 Task: Open Card Card0000000044 in Board Board0000000011 in Workspace WS0000000004 in Trello. Add Member Carxxstreet791@gmail.com to Card Card0000000044 in Board Board0000000011 in Workspace WS0000000004 in Trello. Add Red Label titled Label0000000044 to Card Card0000000044 in Board Board0000000011 in Workspace WS0000000004 in Trello. Add Checklist CL0000000044 to Card Card0000000044 in Board Board0000000011 in Workspace WS0000000004 in Trello. Add Dates with Start Date as Nov 01 2023 and Due Date as Nov 30 2023 to Card Card0000000044 in Board Board0000000011 in Workspace WS0000000004 in Trello
Action: Mouse moved to (132, 403)
Screenshot: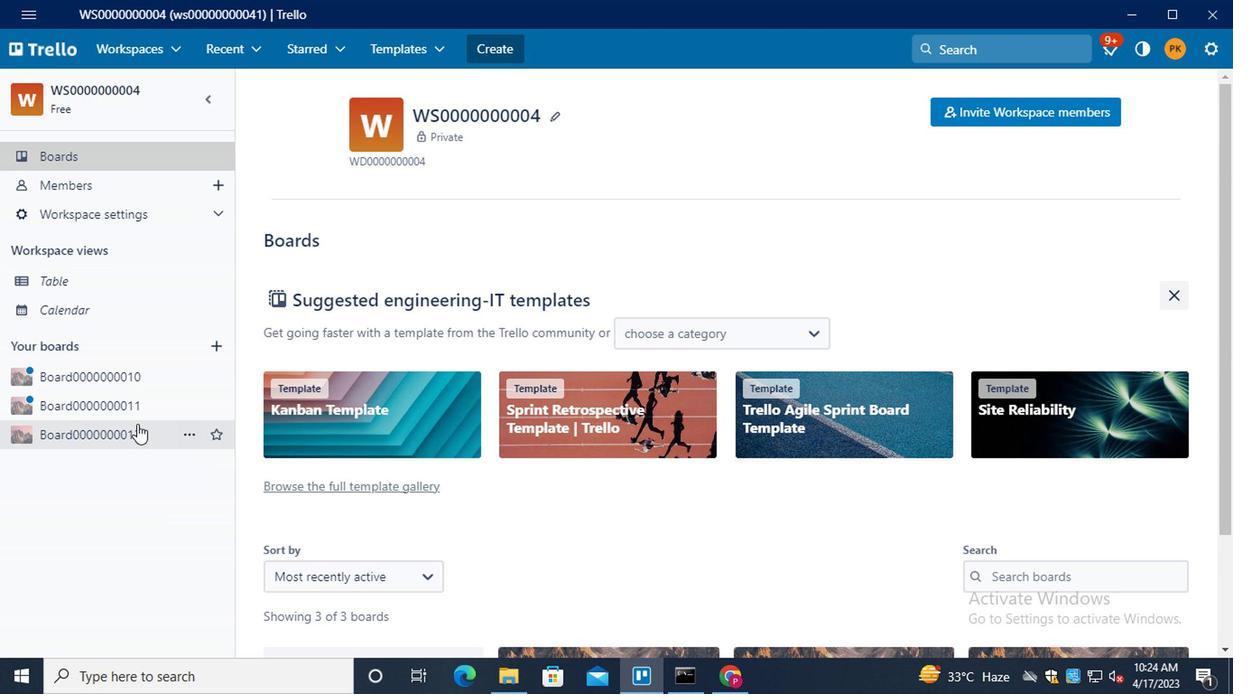 
Action: Mouse pressed left at (132, 403)
Screenshot: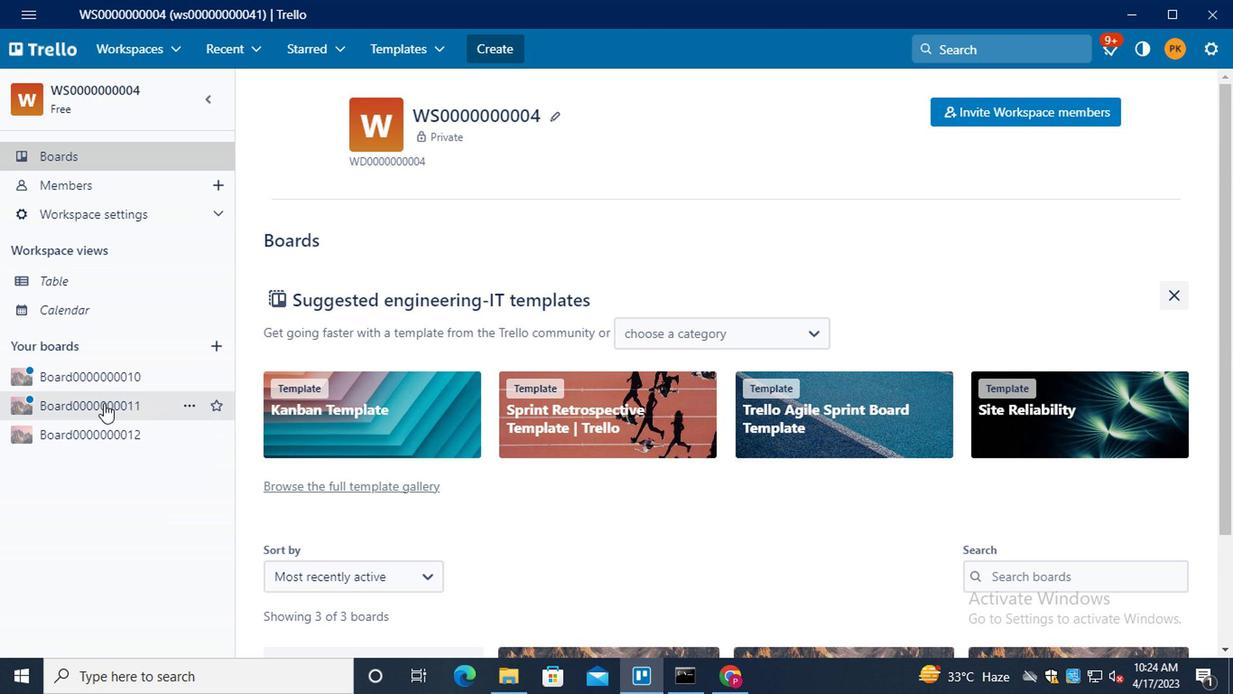 
Action: Mouse moved to (320, 407)
Screenshot: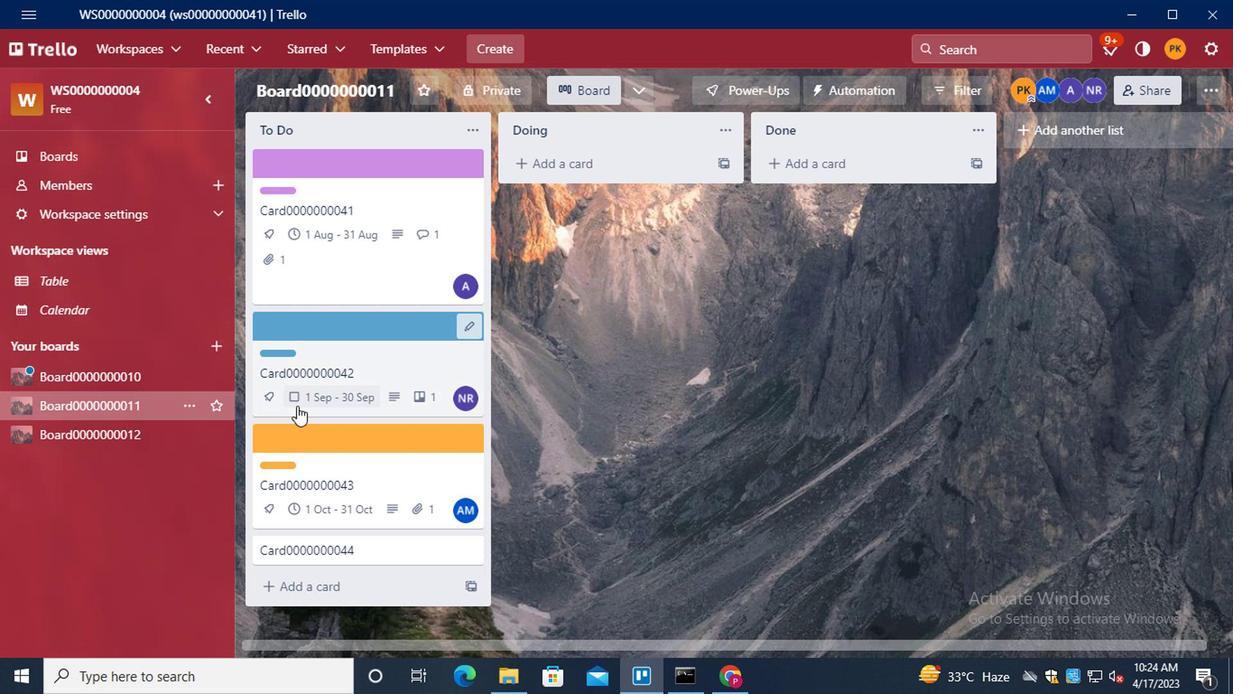 
Action: Mouse scrolled (320, 406) with delta (0, 0)
Screenshot: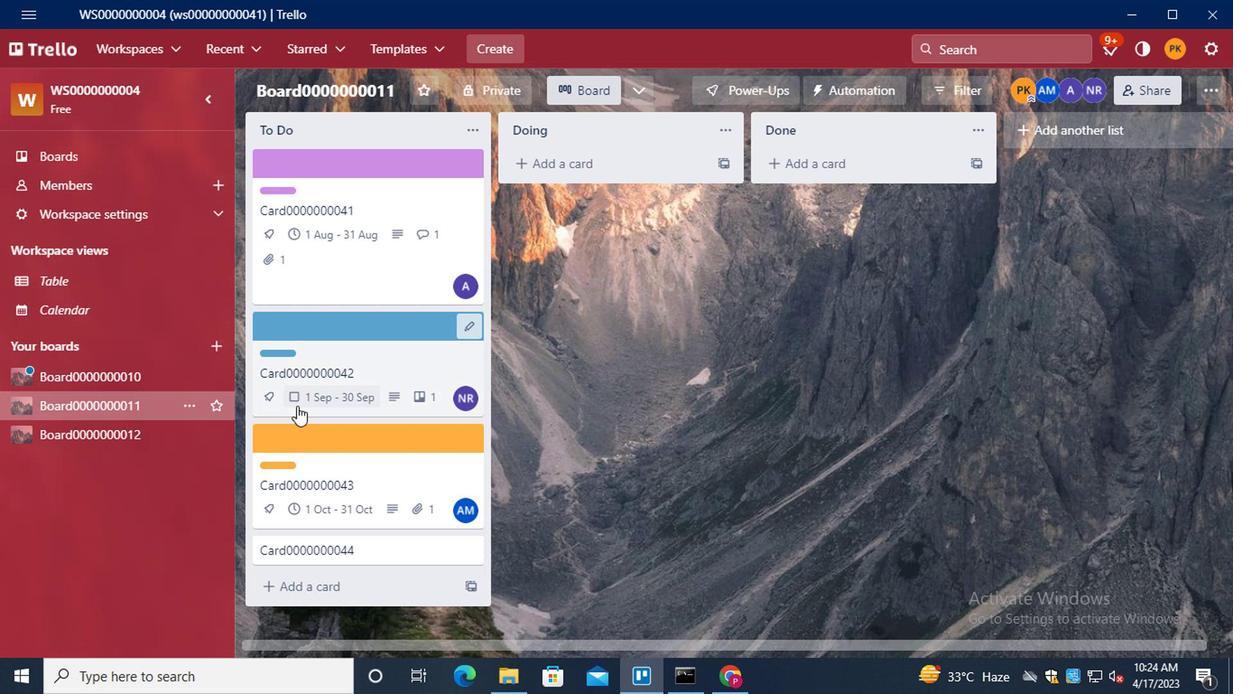 
Action: Mouse scrolled (320, 406) with delta (0, 0)
Screenshot: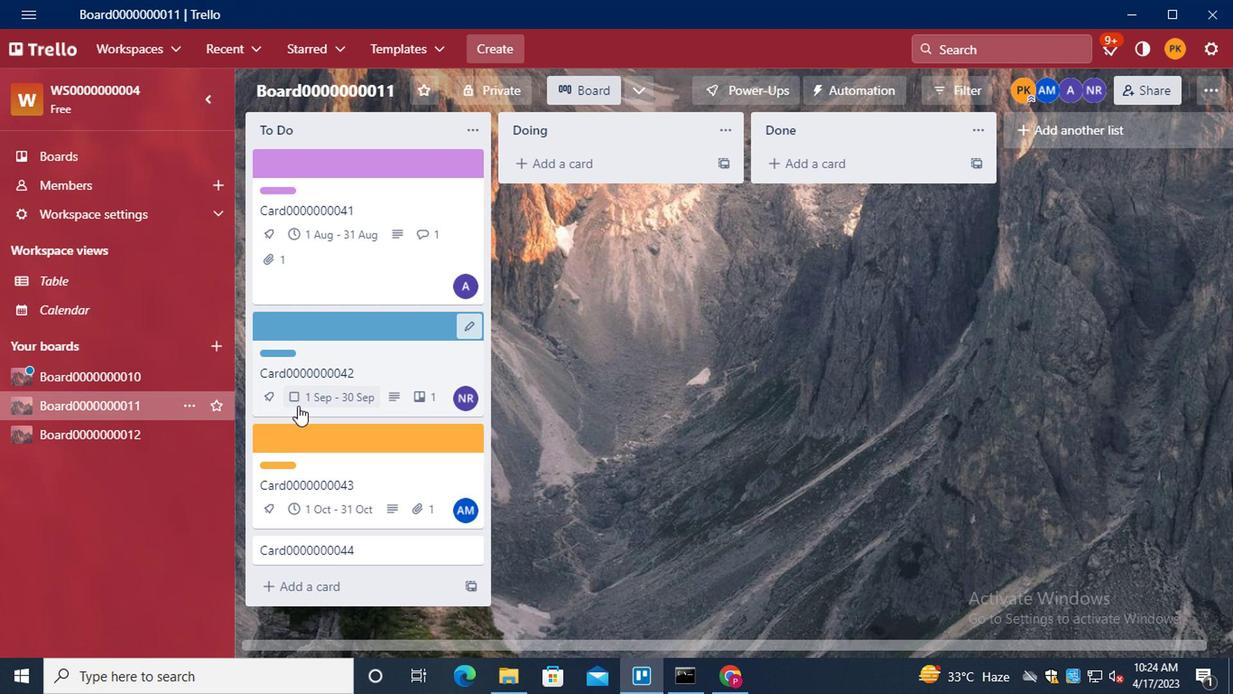 
Action: Mouse moved to (320, 407)
Screenshot: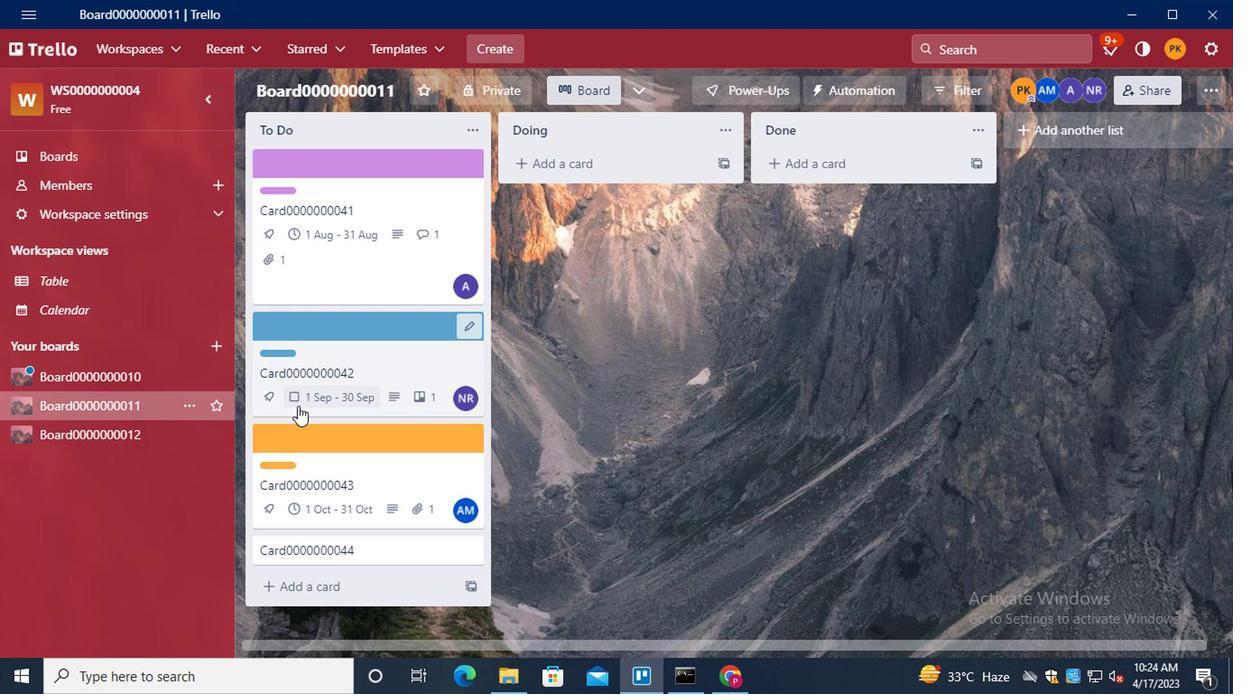 
Action: Mouse scrolled (320, 406) with delta (0, 0)
Screenshot: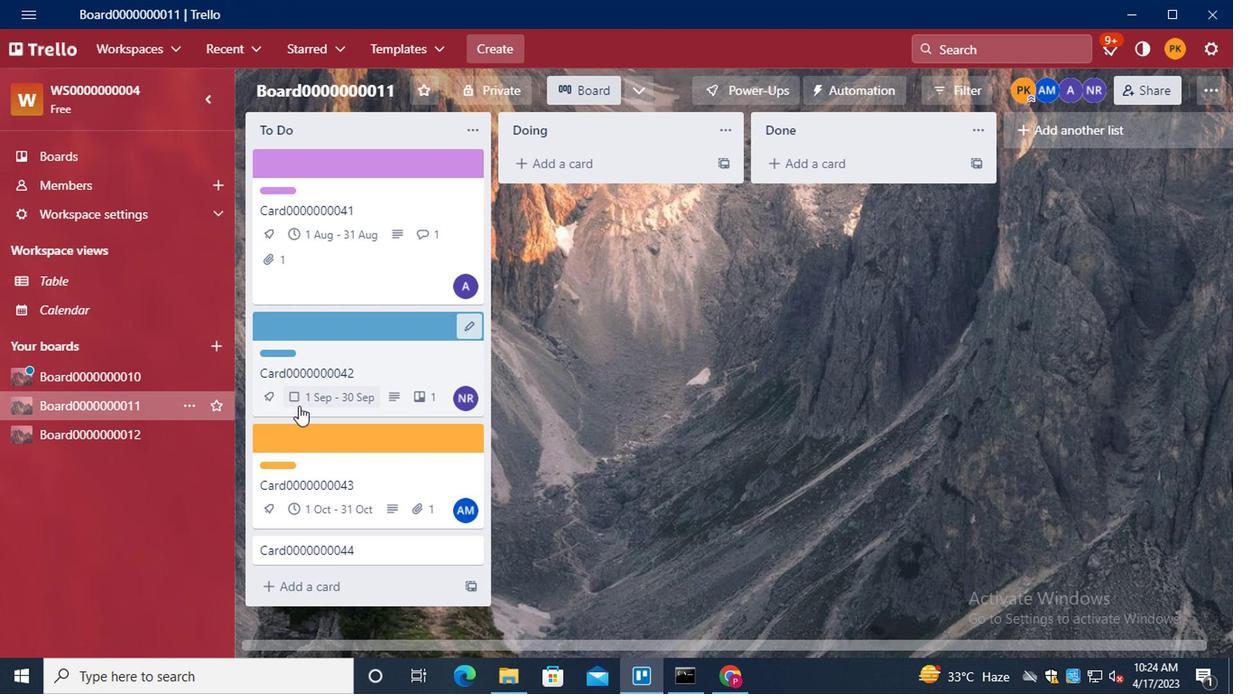 
Action: Mouse moved to (372, 557)
Screenshot: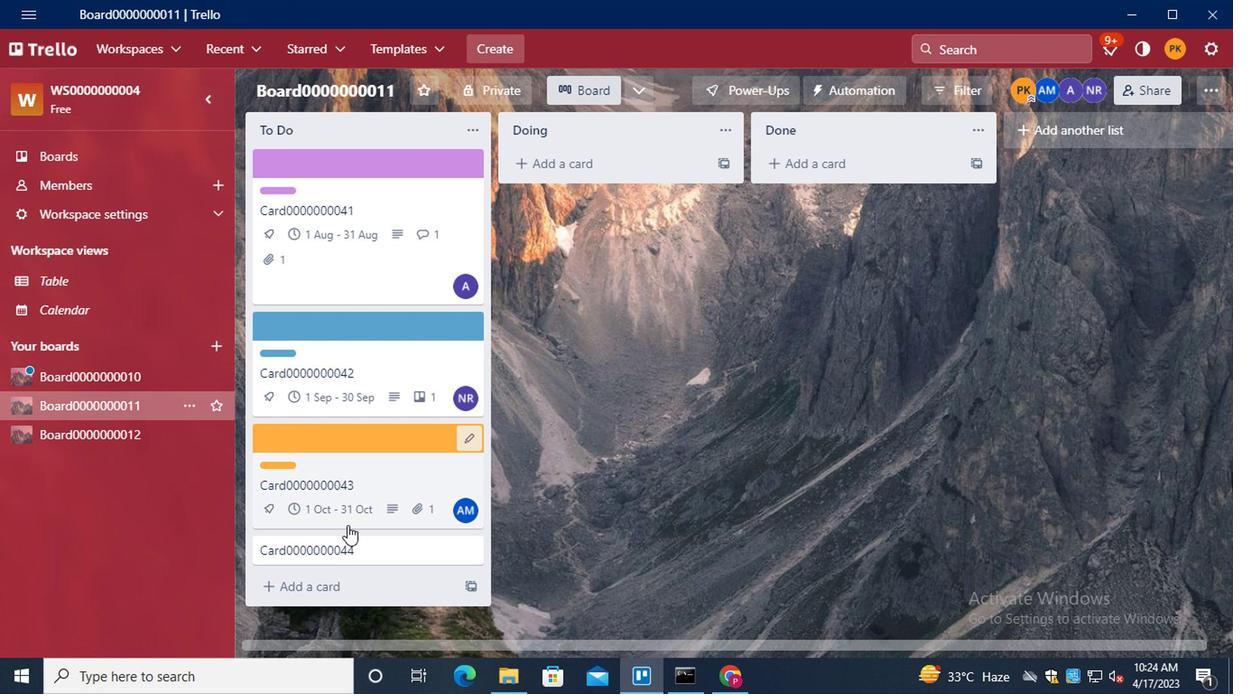 
Action: Mouse pressed left at (372, 557)
Screenshot: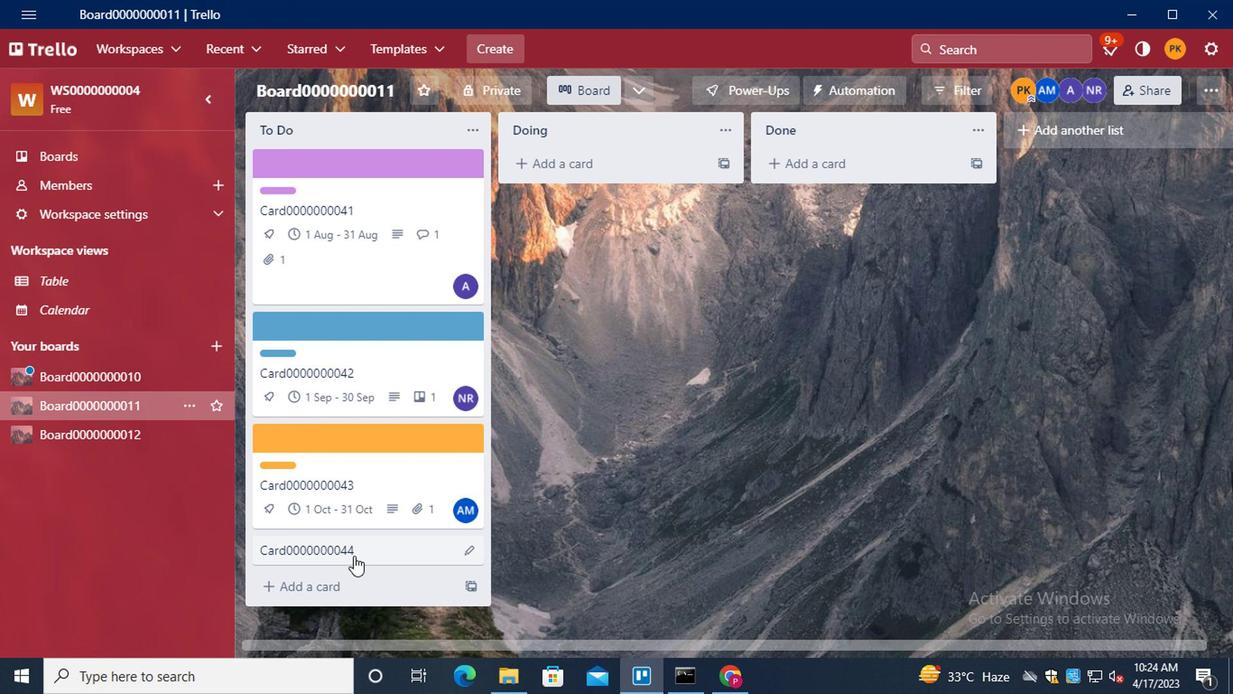 
Action: Mouse moved to (863, 243)
Screenshot: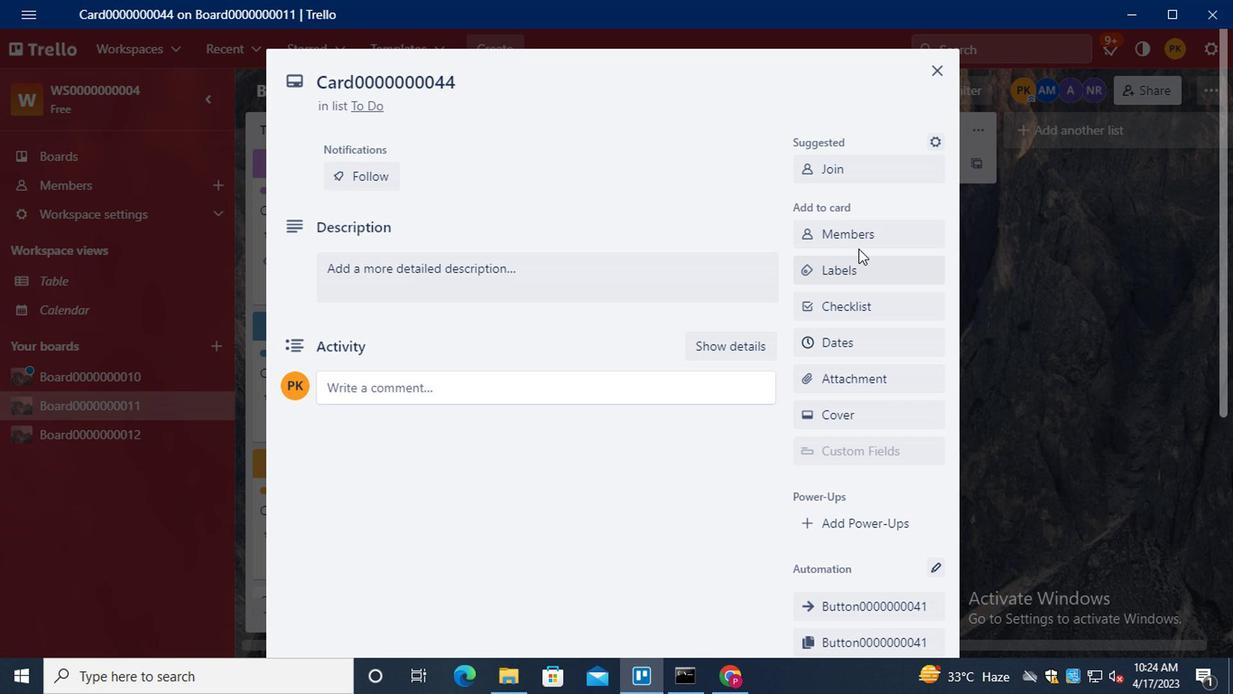 
Action: Mouse pressed left at (863, 243)
Screenshot: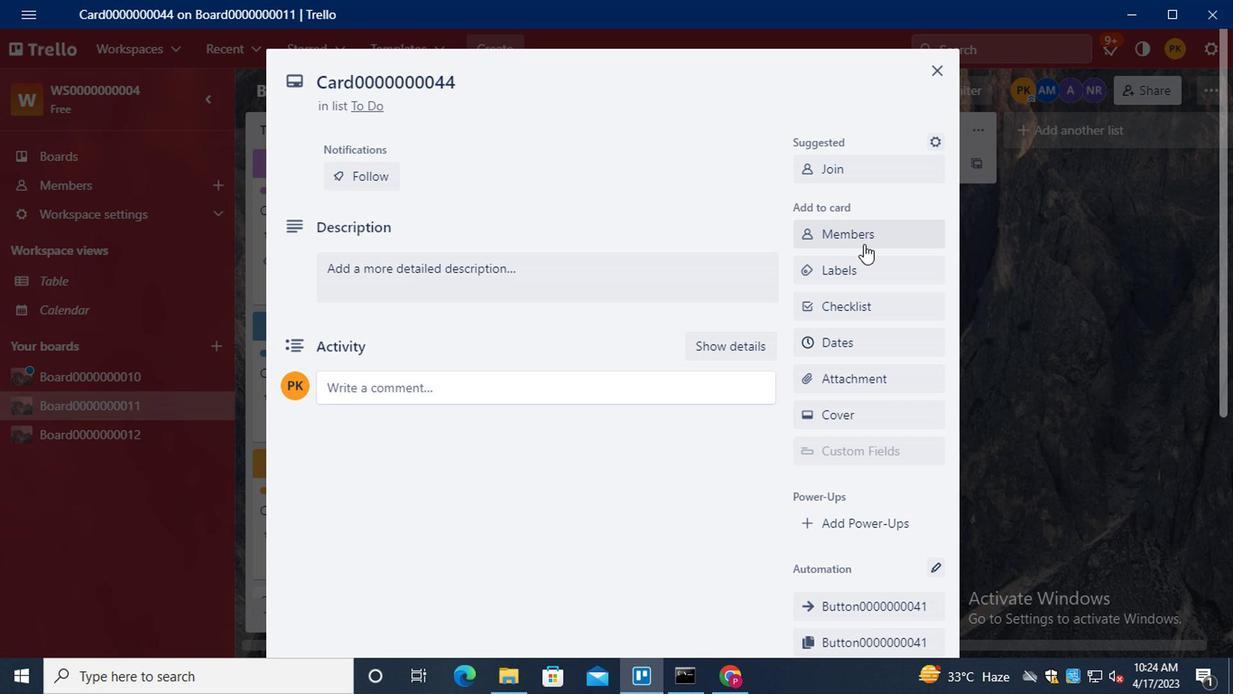
Action: Mouse moved to (843, 254)
Screenshot: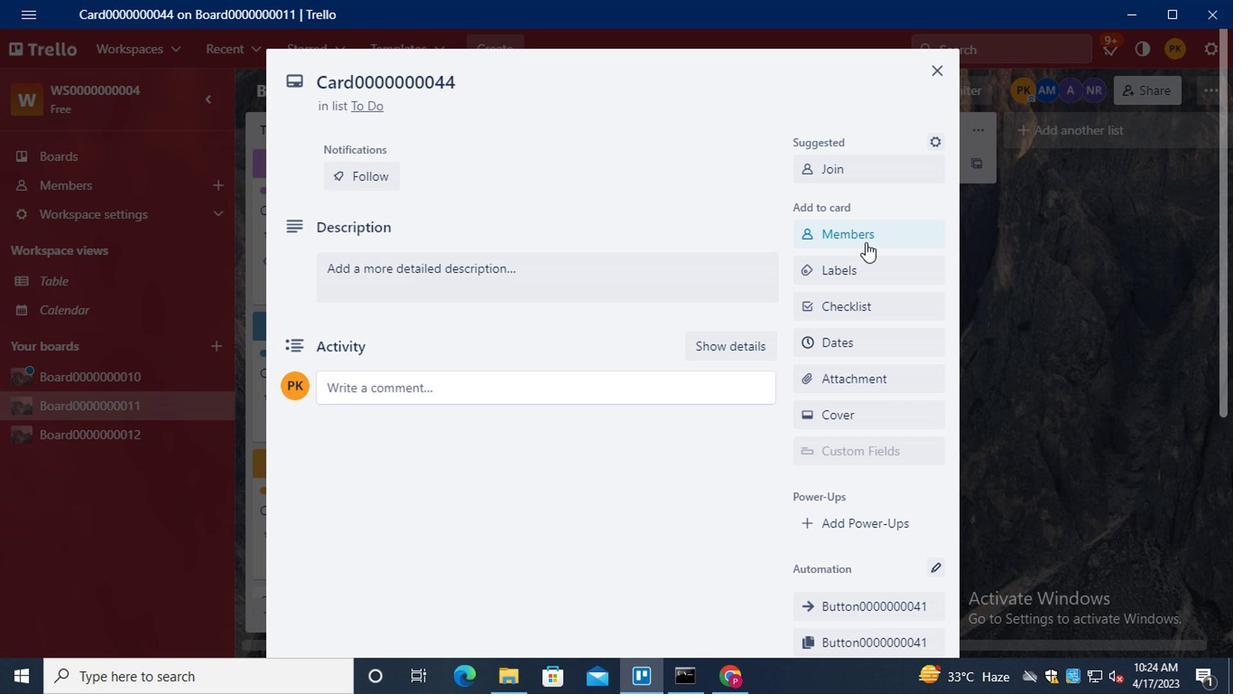 
Action: Key pressed <Key.shift>CAR
Screenshot: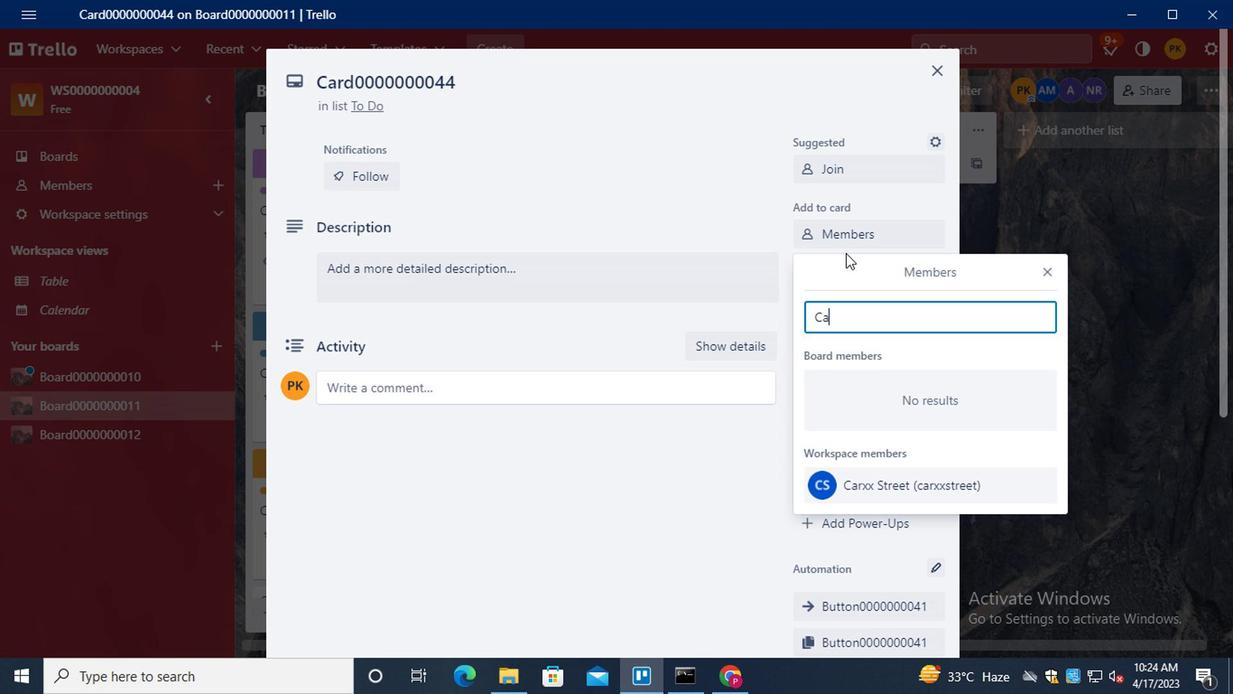 
Action: Mouse moved to (854, 484)
Screenshot: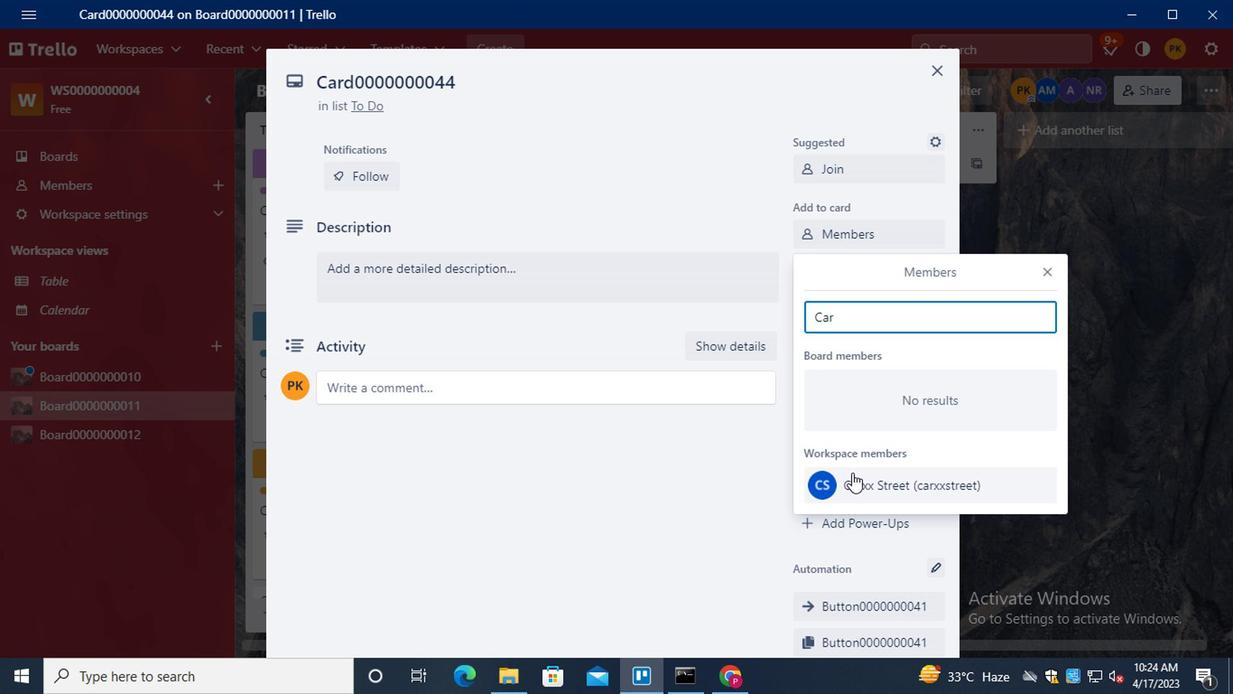 
Action: Mouse pressed left at (854, 484)
Screenshot: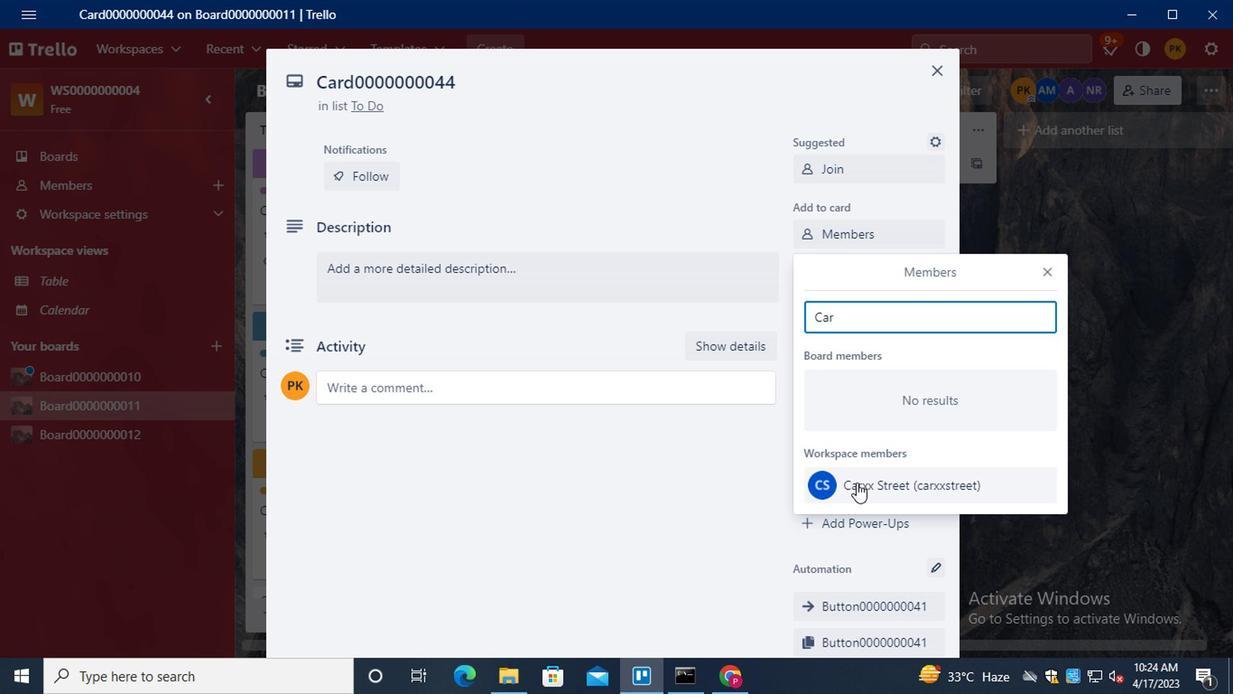 
Action: Mouse moved to (1035, 273)
Screenshot: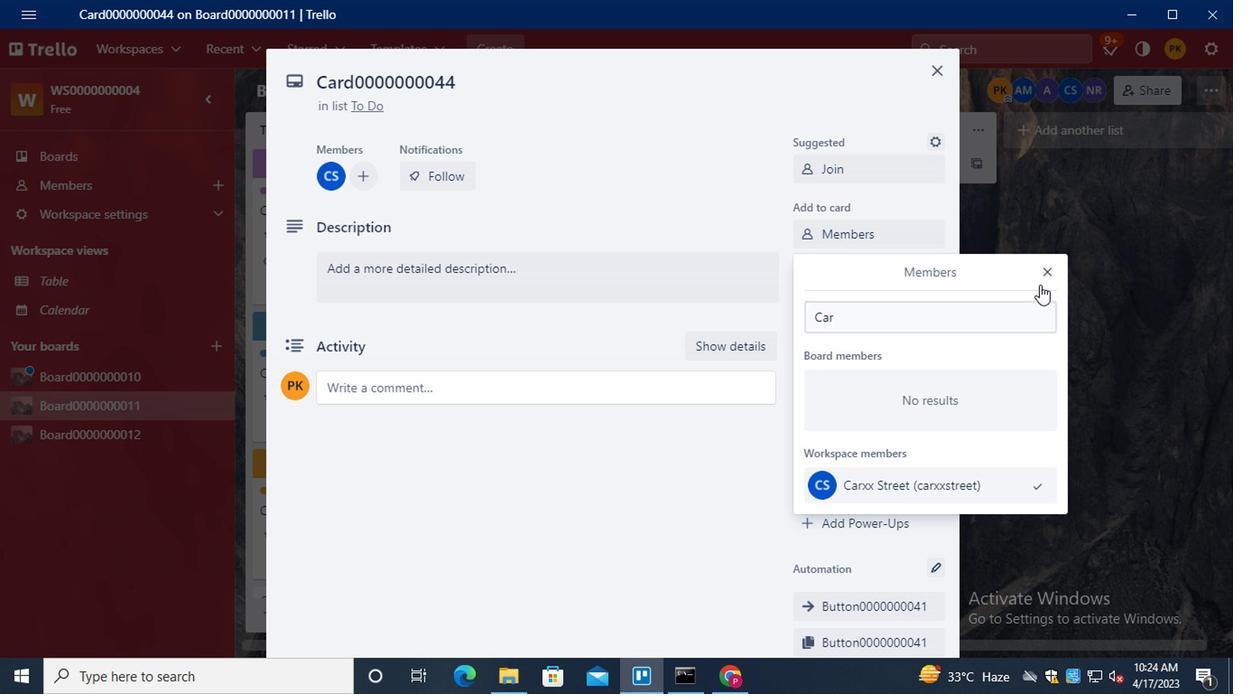 
Action: Mouse pressed left at (1035, 273)
Screenshot: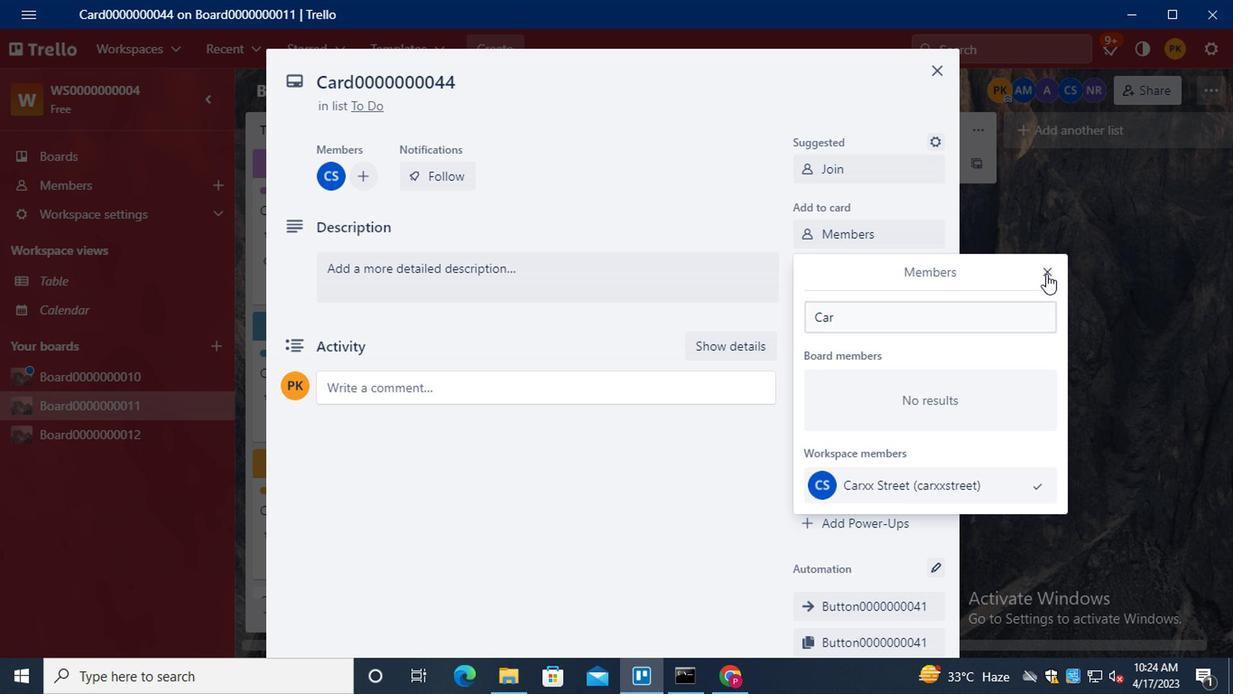 
Action: Mouse moved to (903, 269)
Screenshot: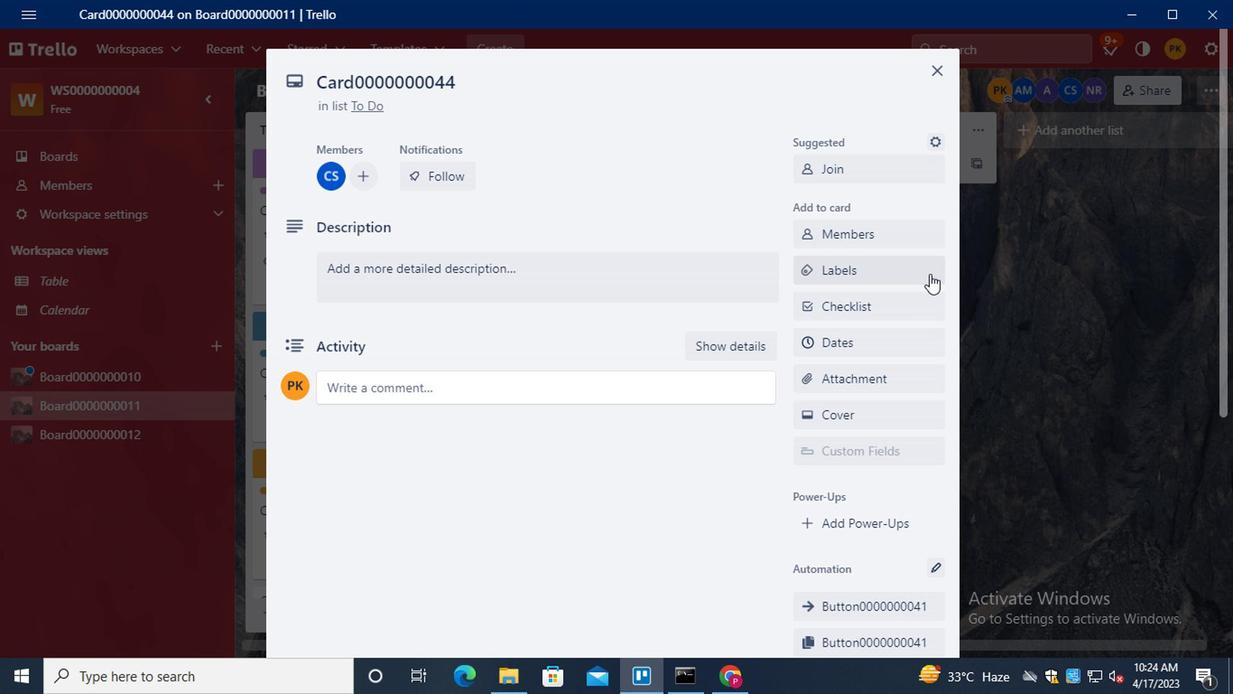 
Action: Mouse pressed left at (903, 269)
Screenshot: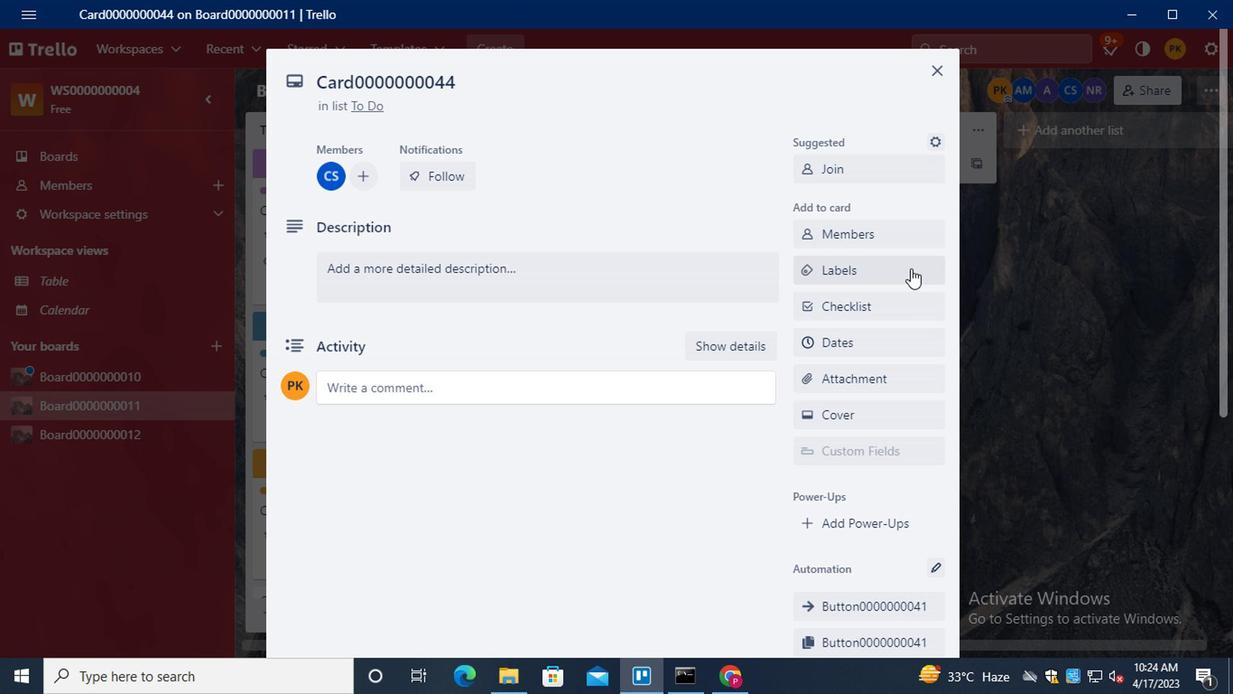 
Action: Mouse moved to (883, 503)
Screenshot: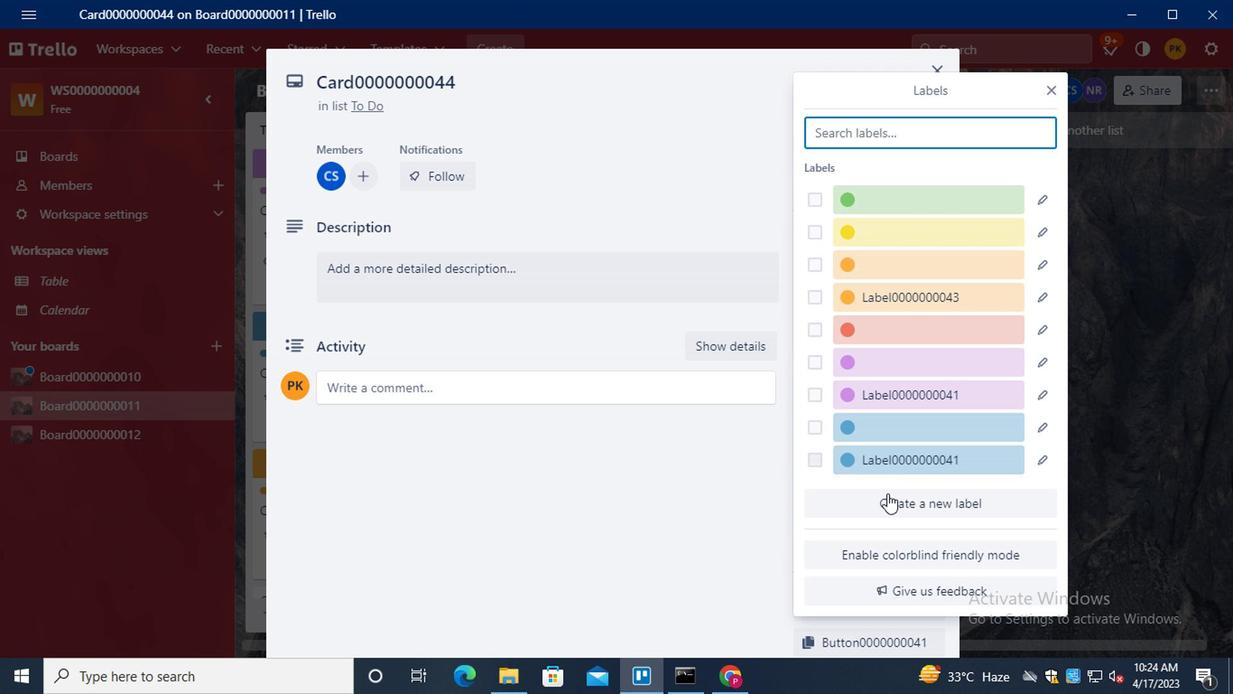 
Action: Mouse pressed left at (883, 503)
Screenshot: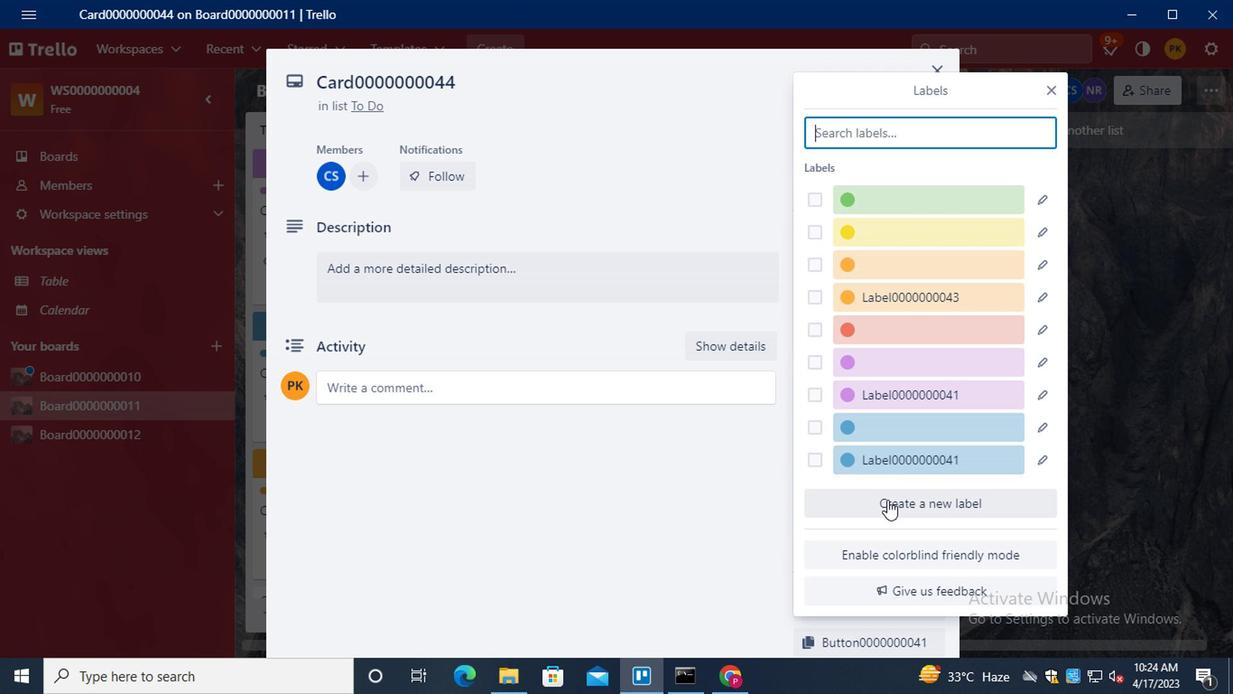 
Action: Mouse moved to (873, 318)
Screenshot: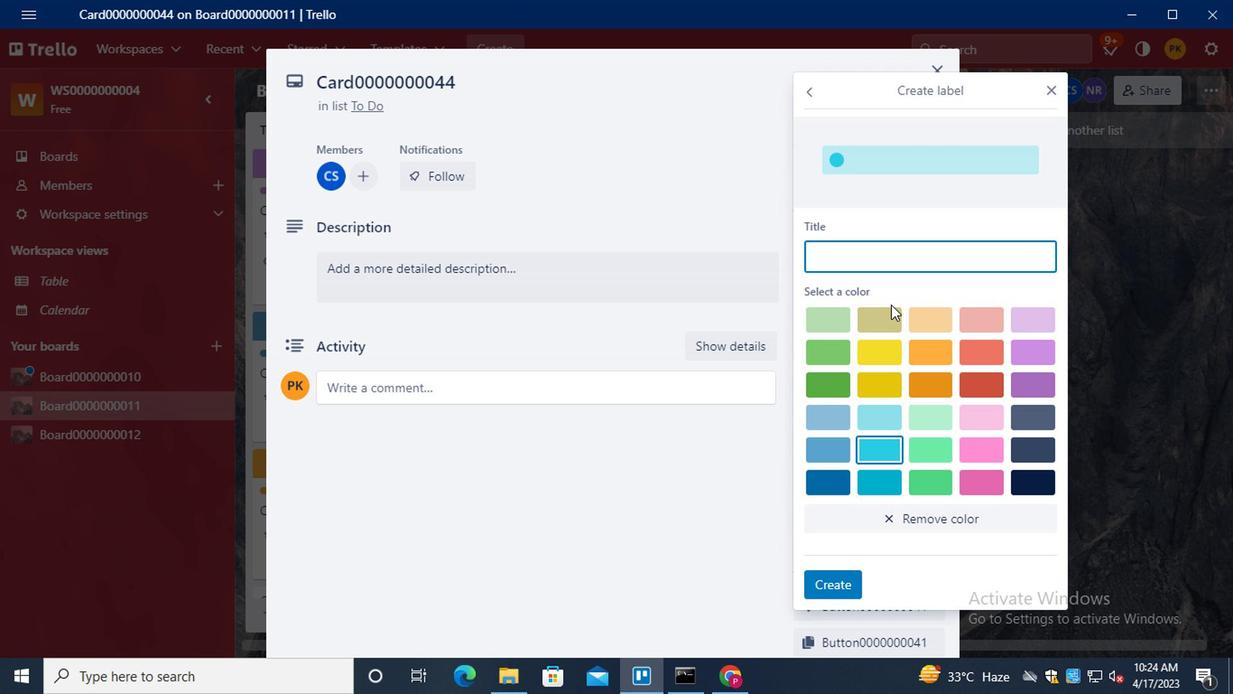 
Action: Key pressed <Key.shift>LABEL0000000044
Screenshot: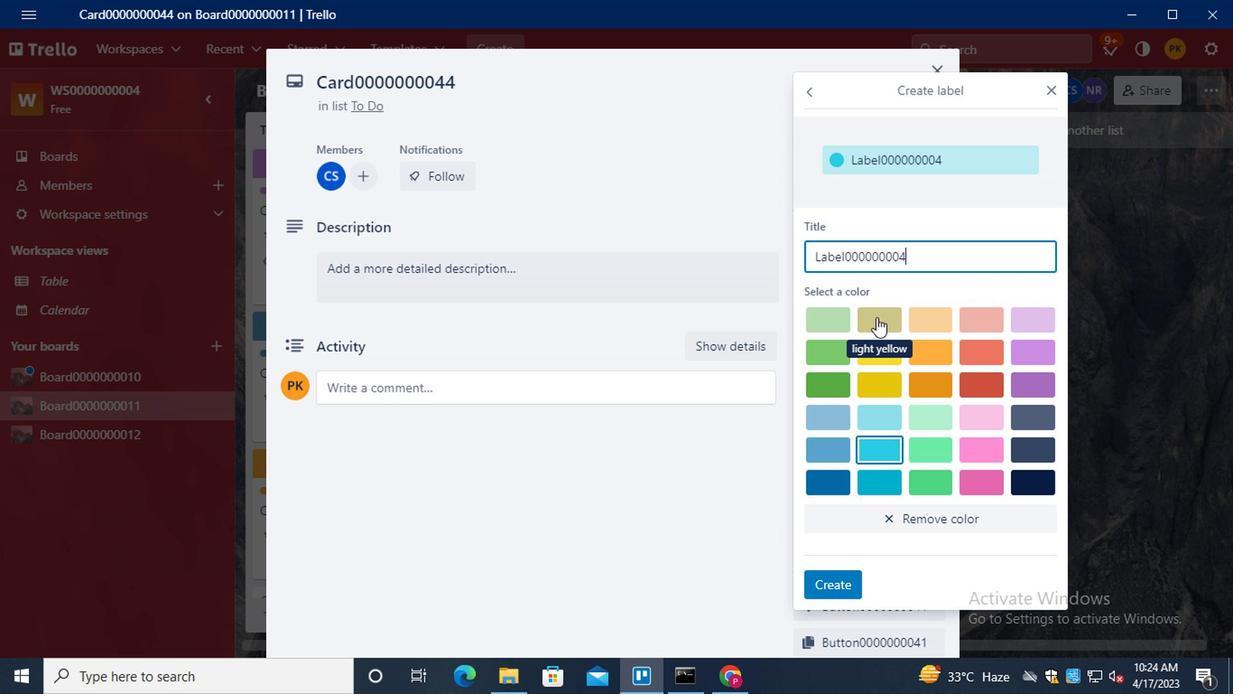 
Action: Mouse moved to (973, 354)
Screenshot: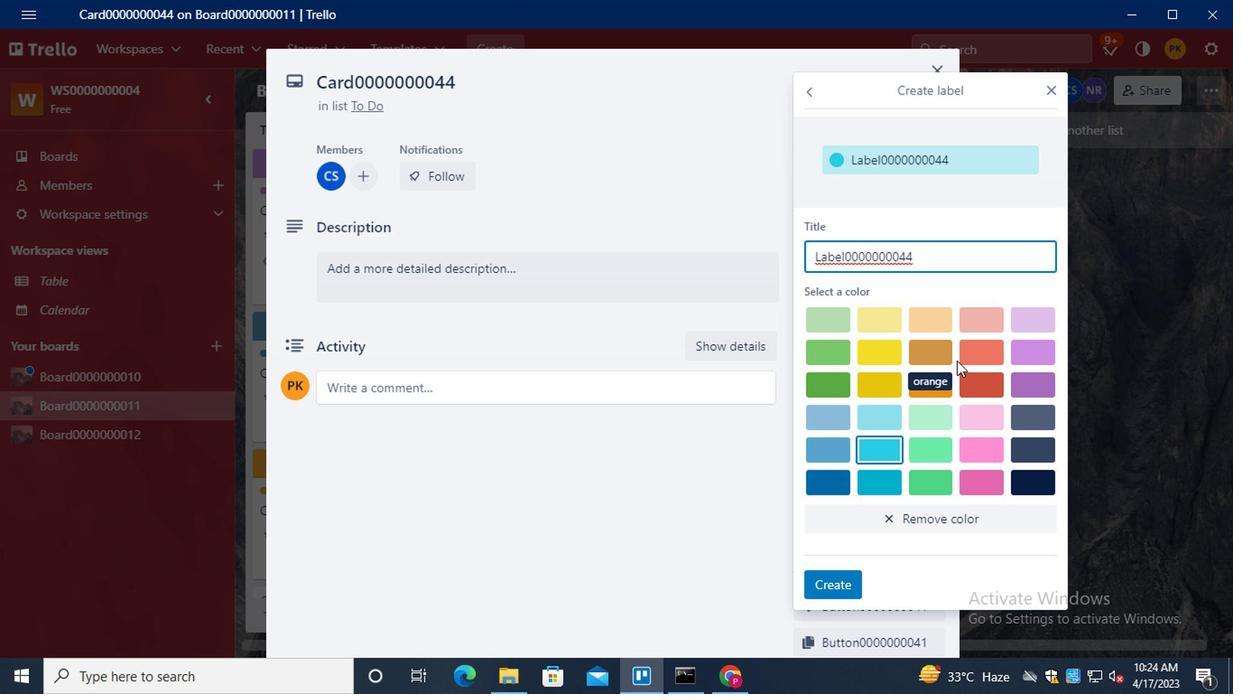 
Action: Mouse pressed left at (973, 354)
Screenshot: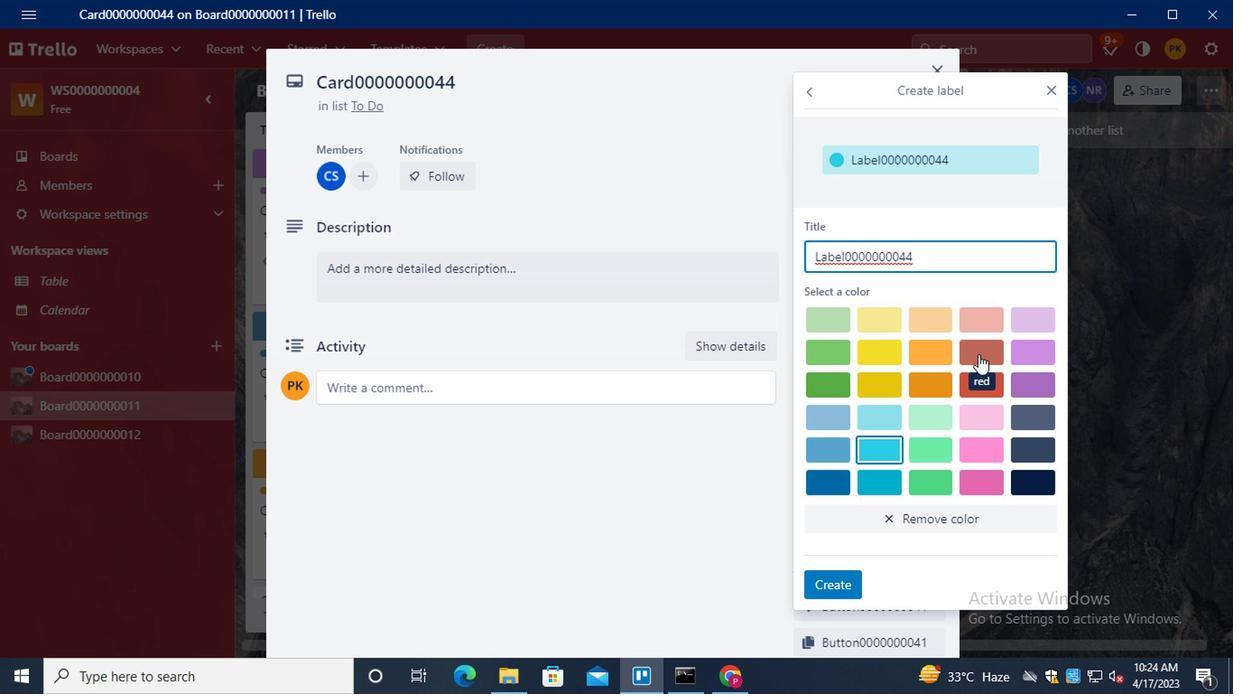 
Action: Mouse moved to (825, 590)
Screenshot: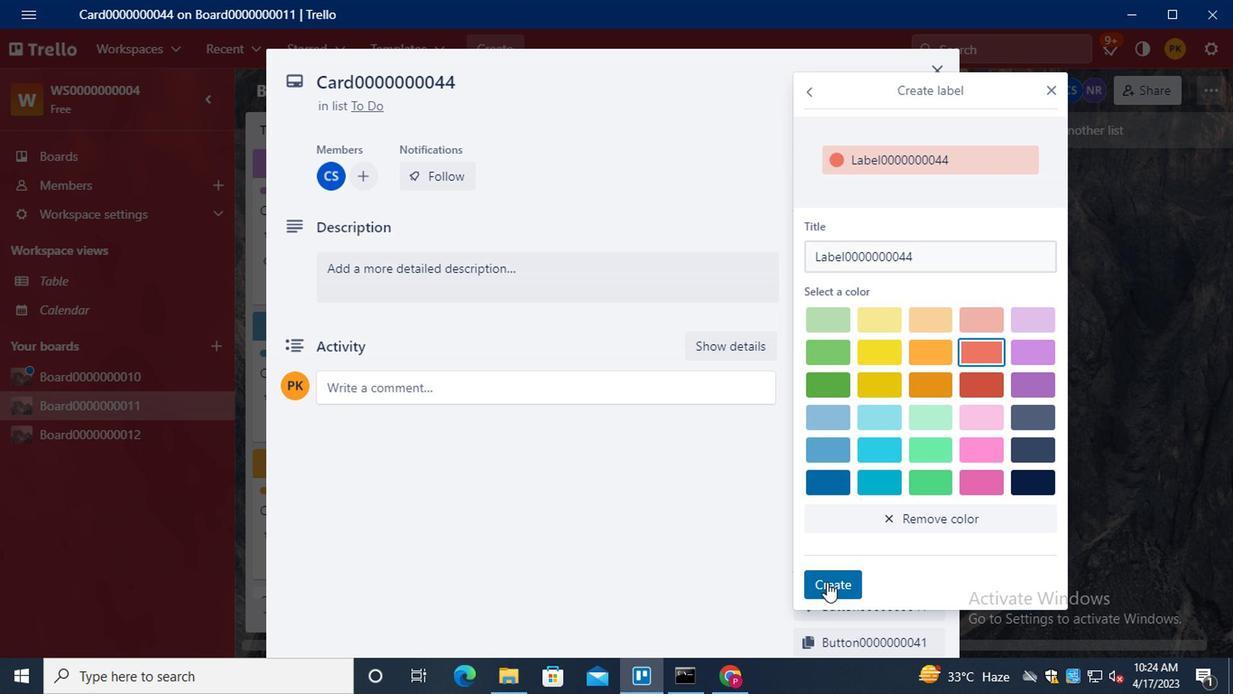 
Action: Mouse pressed left at (825, 590)
Screenshot: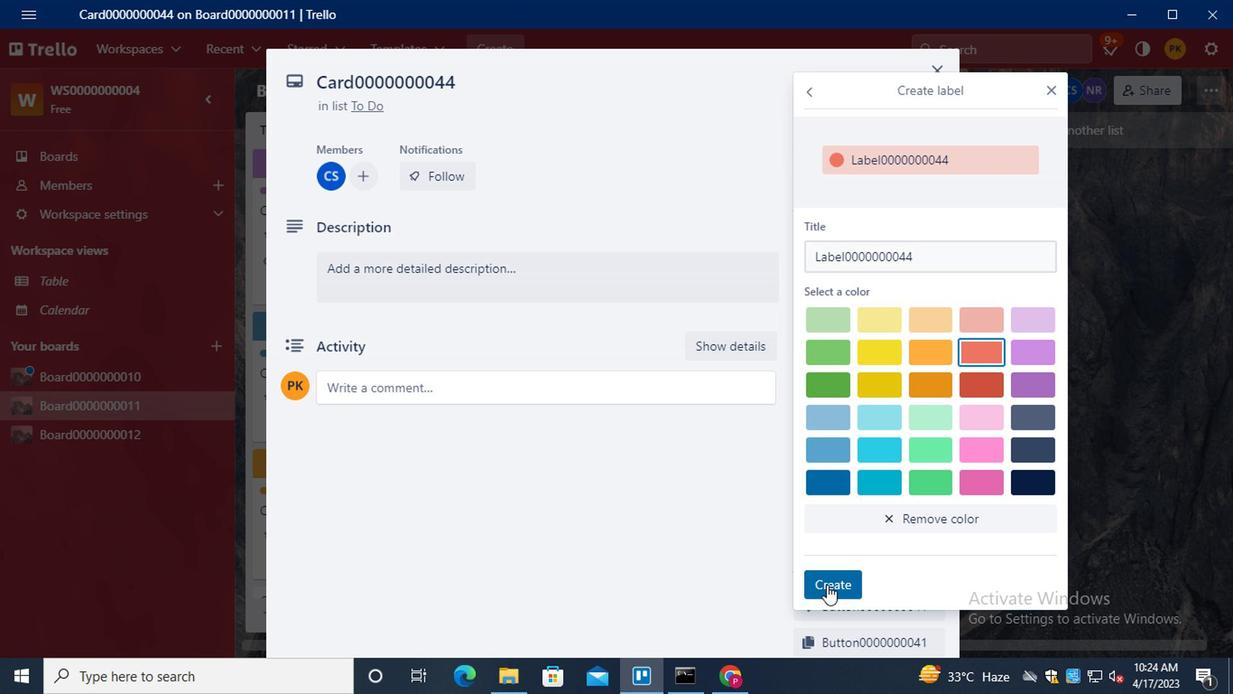 
Action: Mouse moved to (1033, 91)
Screenshot: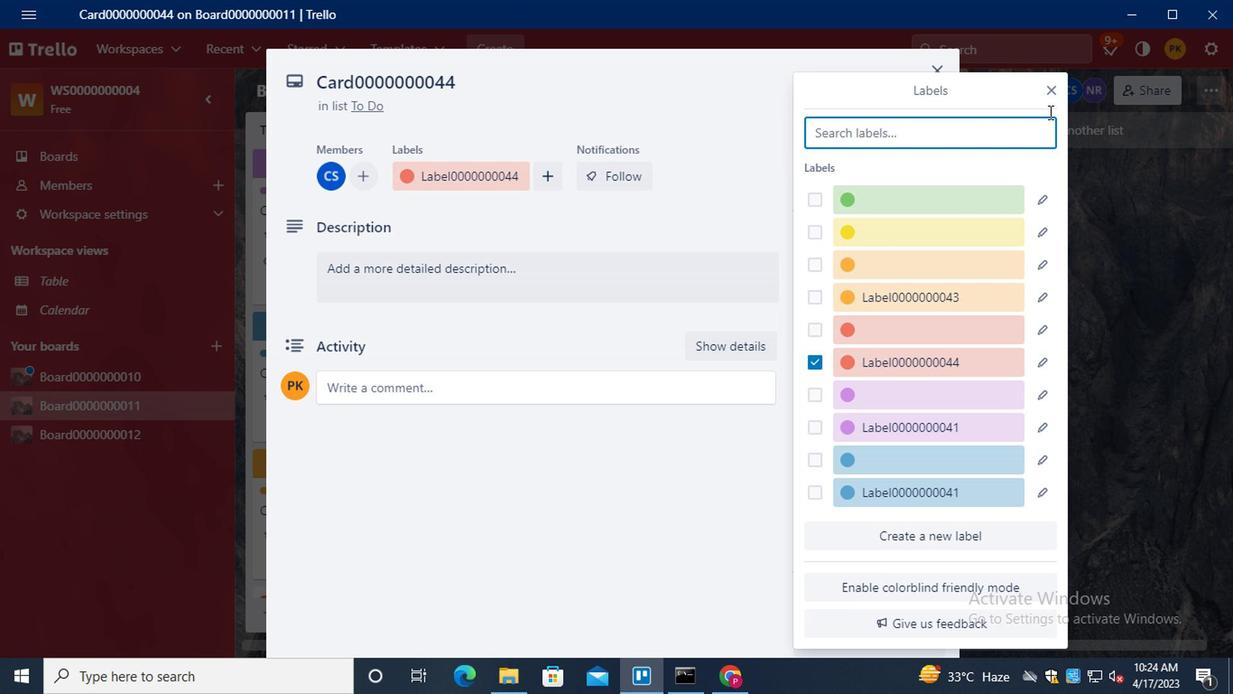 
Action: Mouse pressed left at (1033, 91)
Screenshot: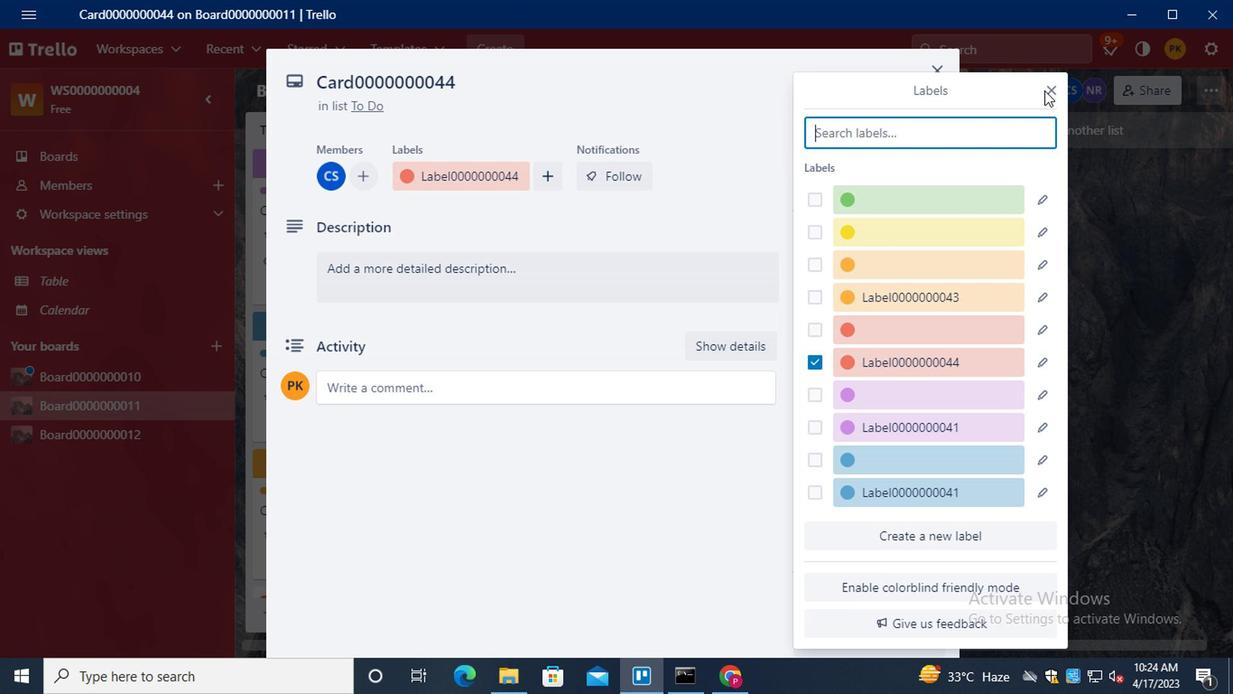 
Action: Mouse moved to (1042, 94)
Screenshot: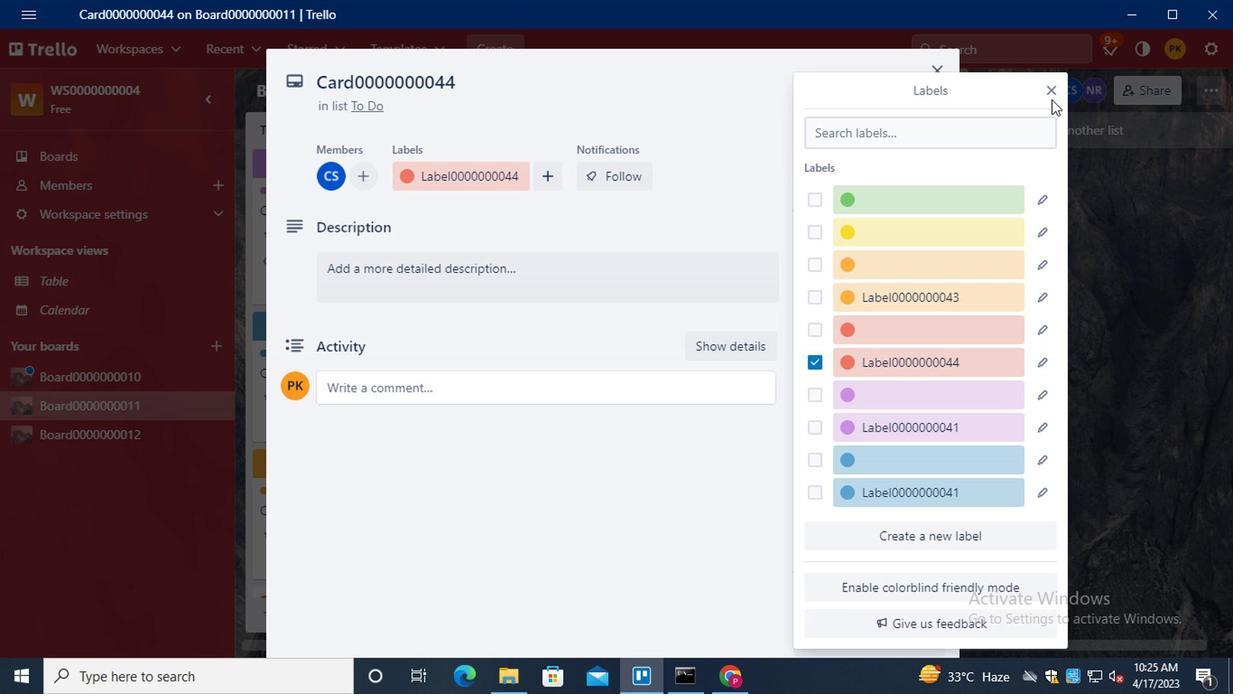 
Action: Mouse pressed left at (1042, 94)
Screenshot: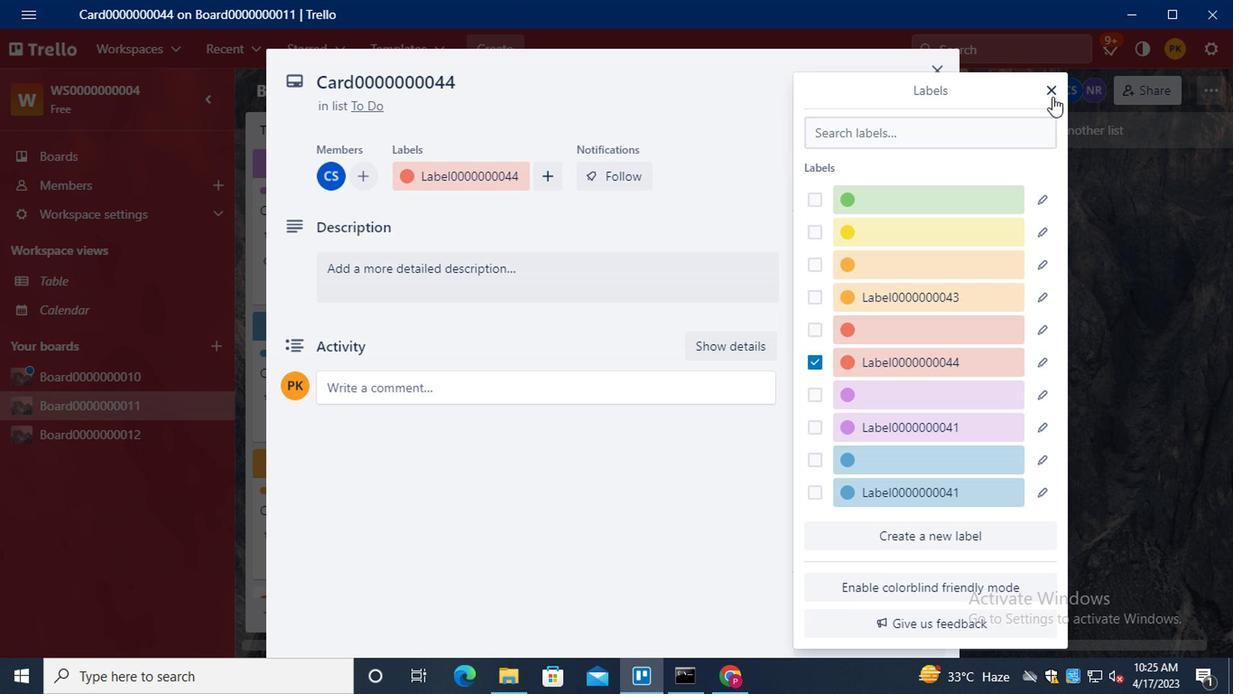
Action: Mouse moved to (878, 314)
Screenshot: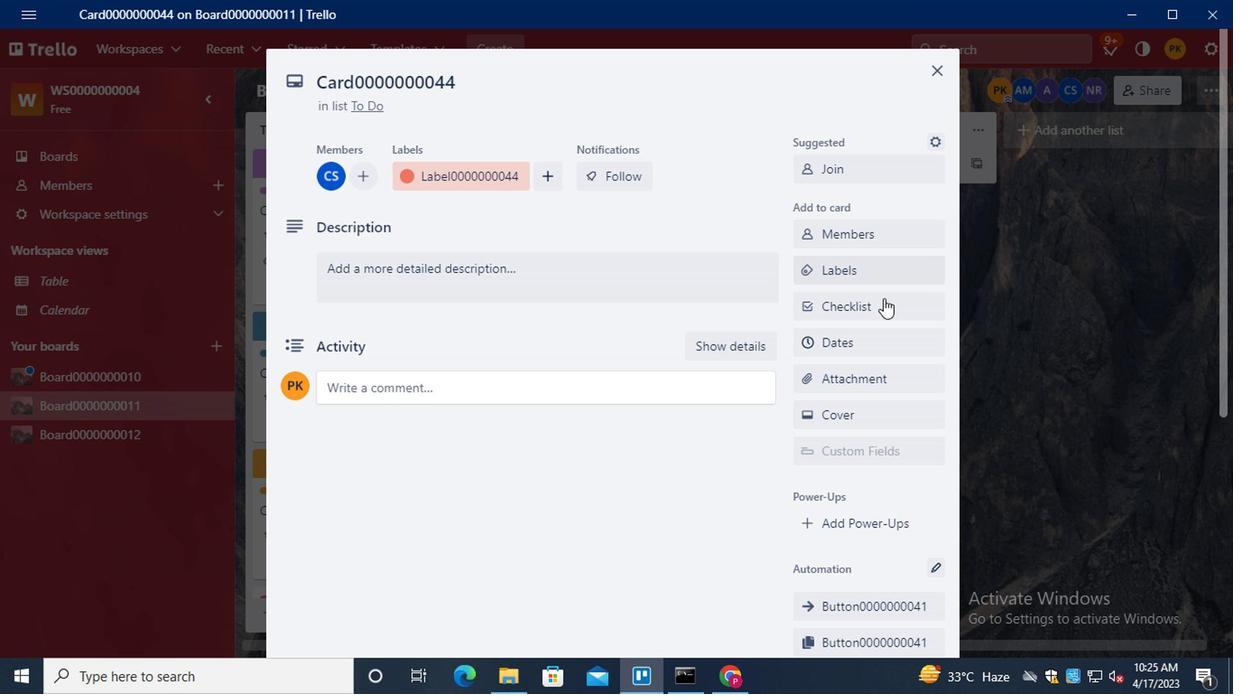 
Action: Mouse pressed left at (878, 314)
Screenshot: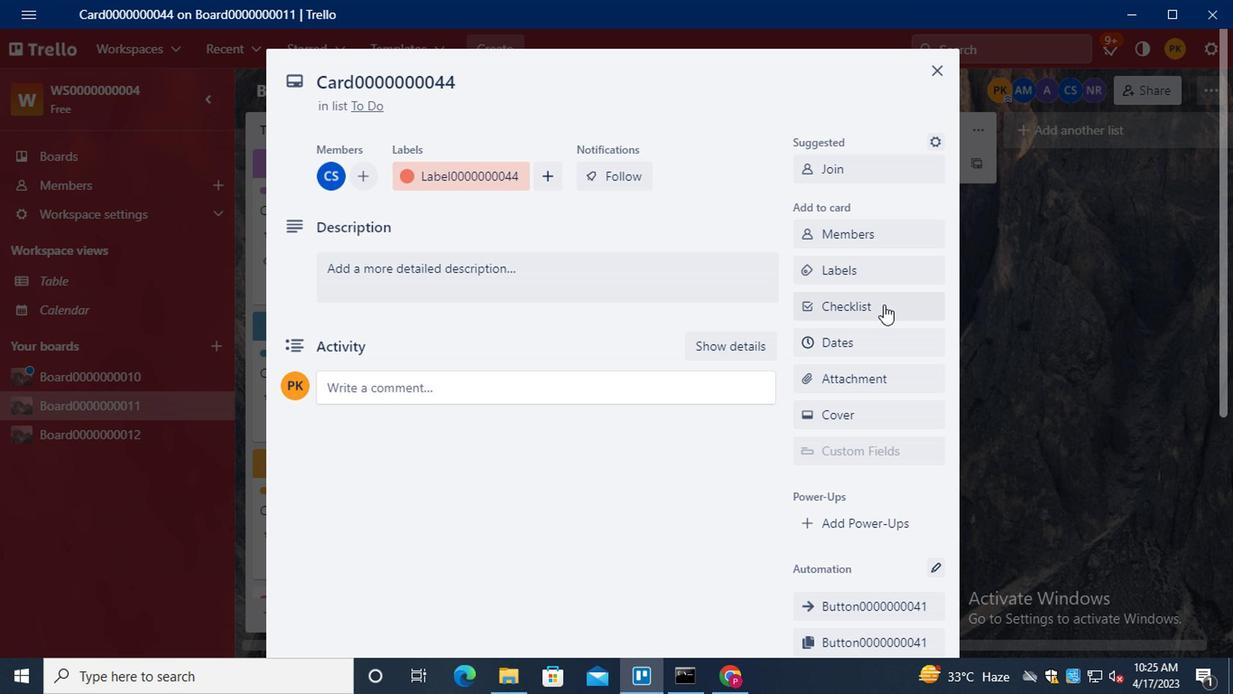 
Action: Key pressed <Key.shift>CL0000000044
Screenshot: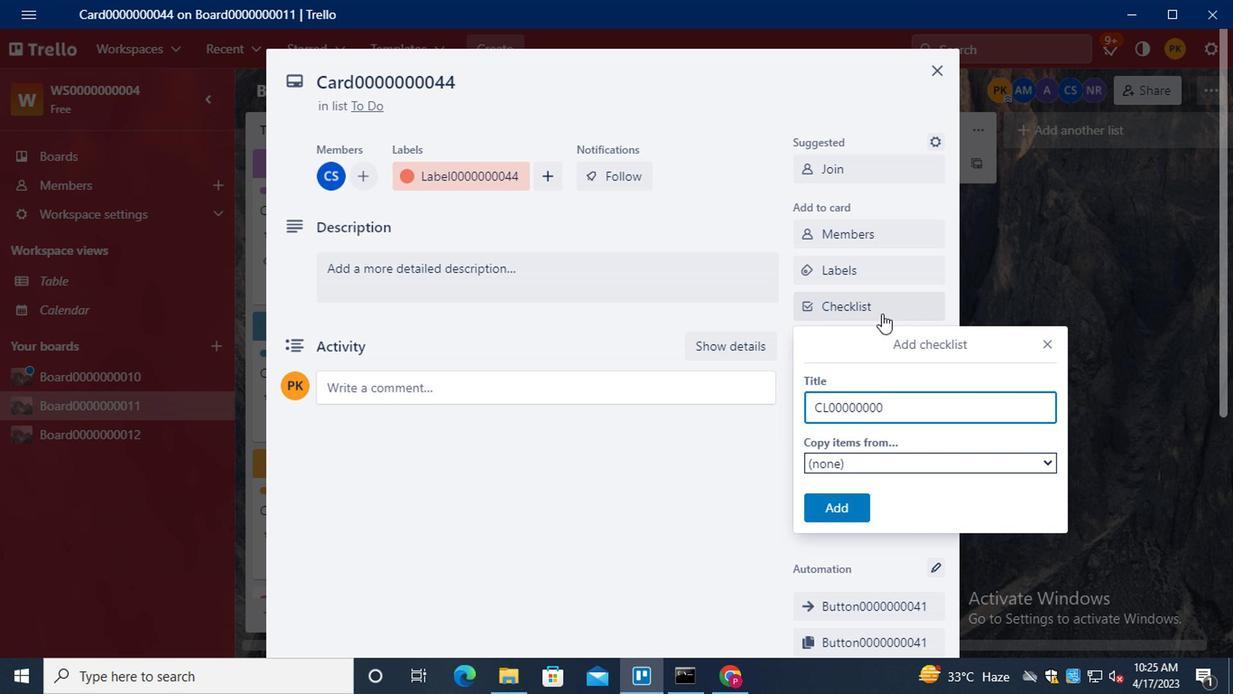 
Action: Mouse moved to (841, 519)
Screenshot: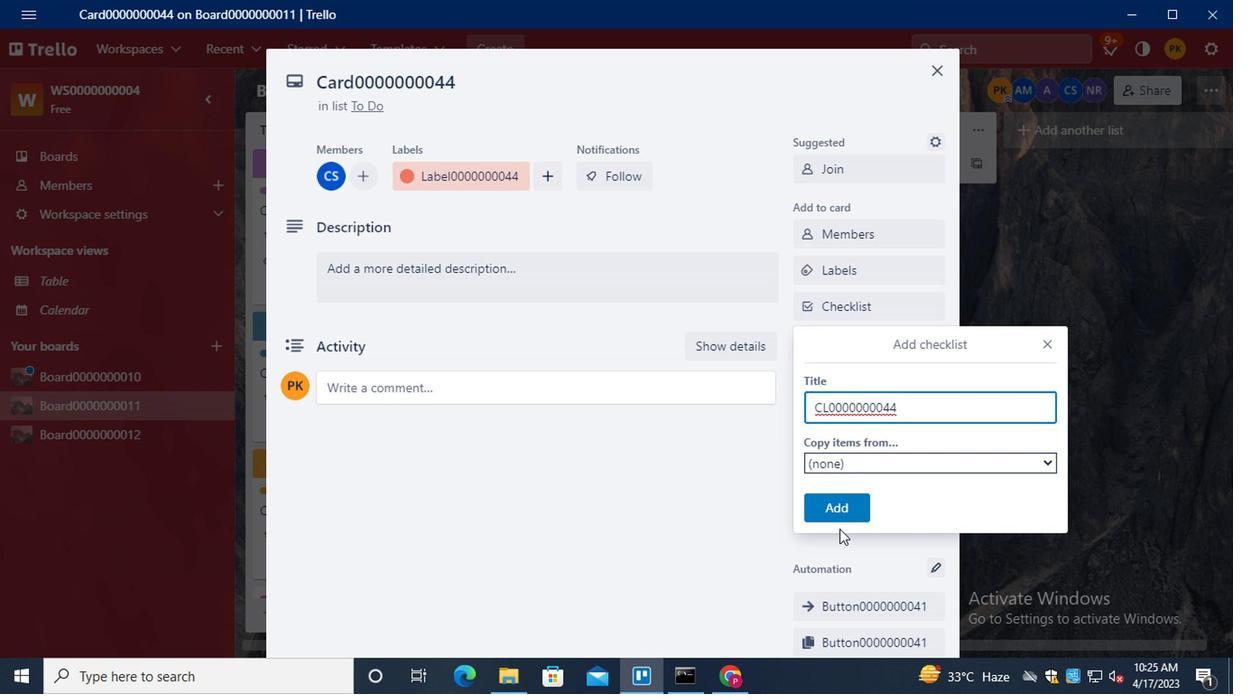
Action: Mouse pressed left at (841, 519)
Screenshot: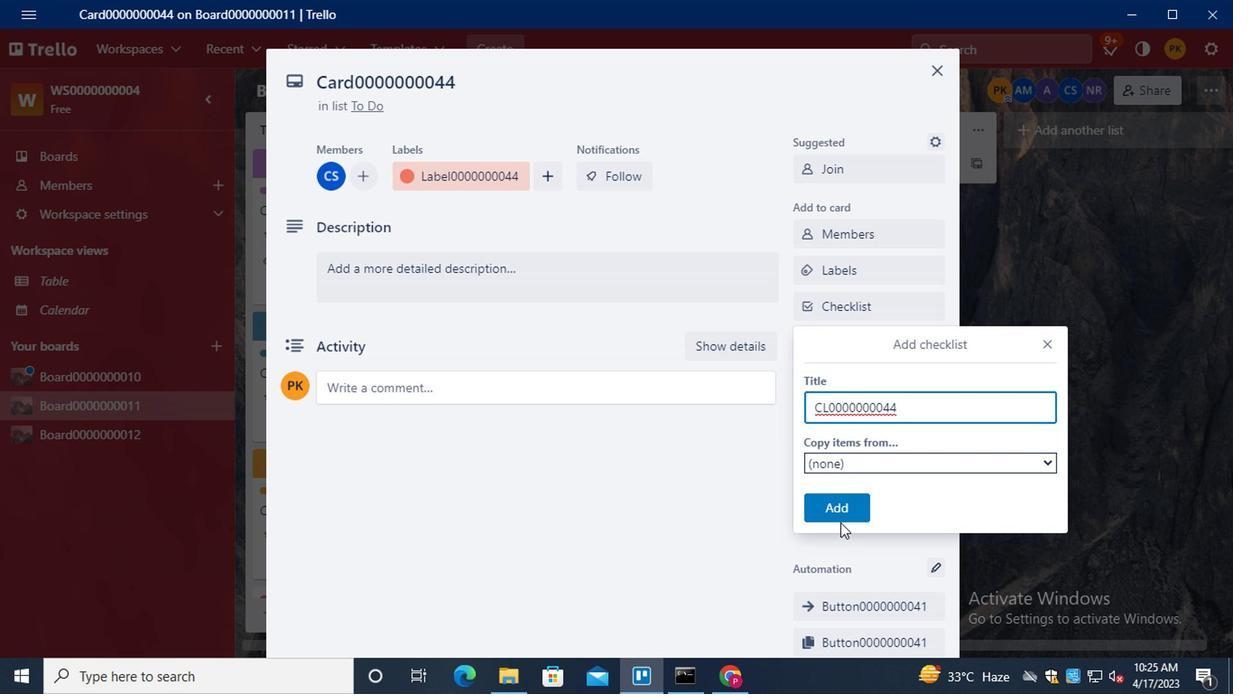 
Action: Mouse moved to (857, 347)
Screenshot: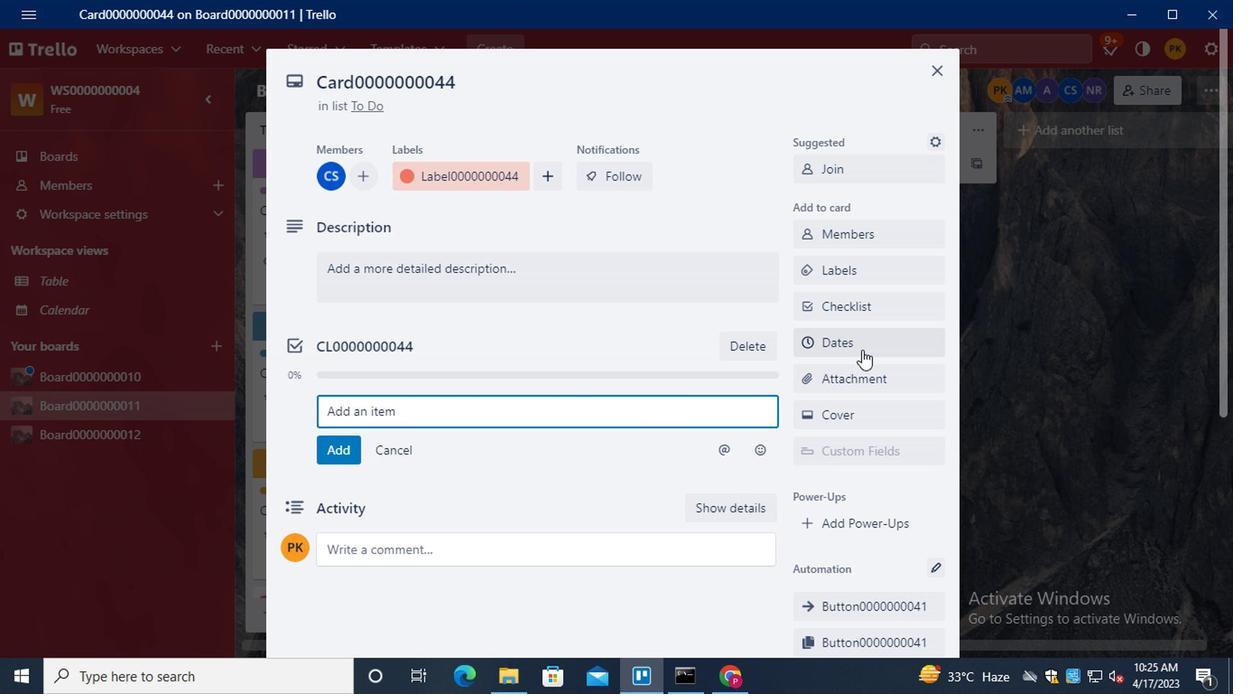 
Action: Mouse pressed left at (857, 347)
Screenshot: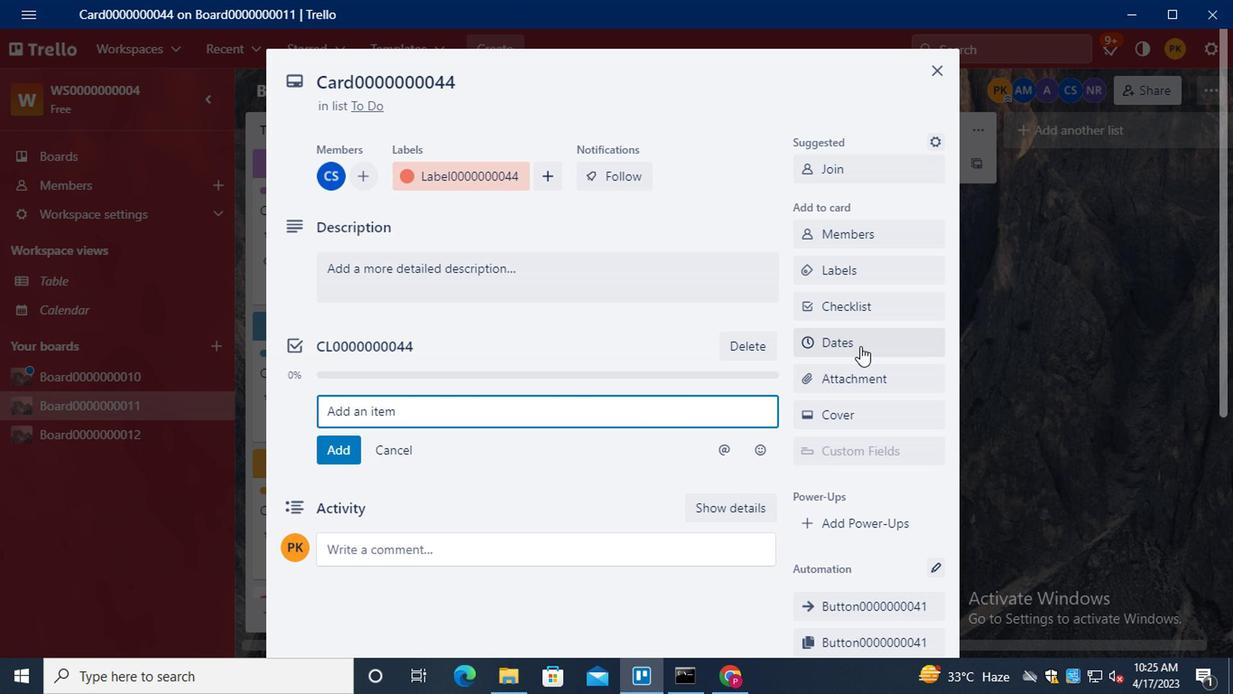 
Action: Mouse moved to (815, 409)
Screenshot: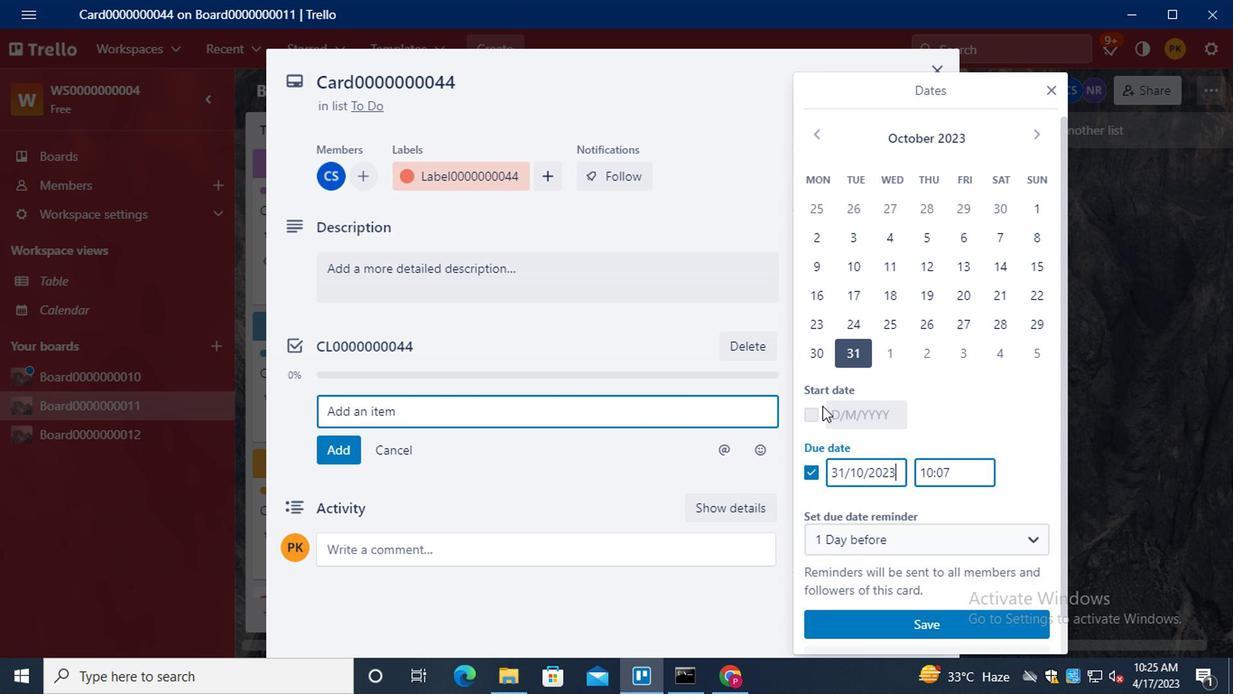 
Action: Mouse pressed left at (815, 409)
Screenshot: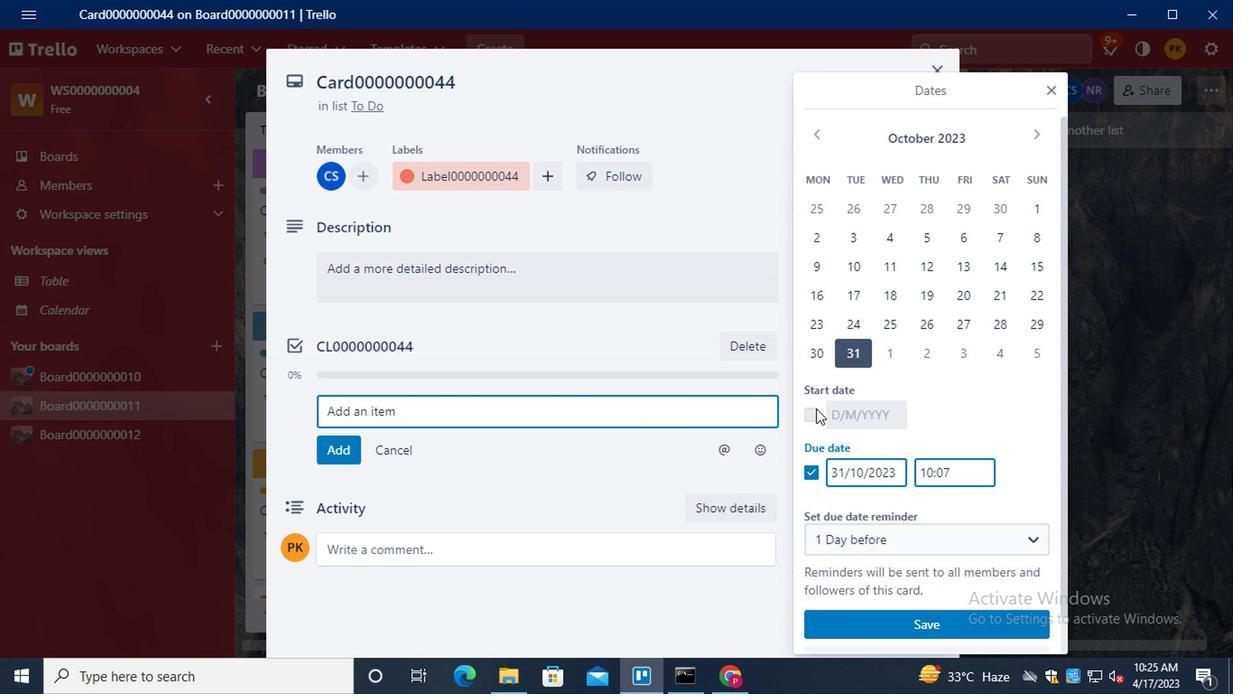
Action: Mouse moved to (1031, 137)
Screenshot: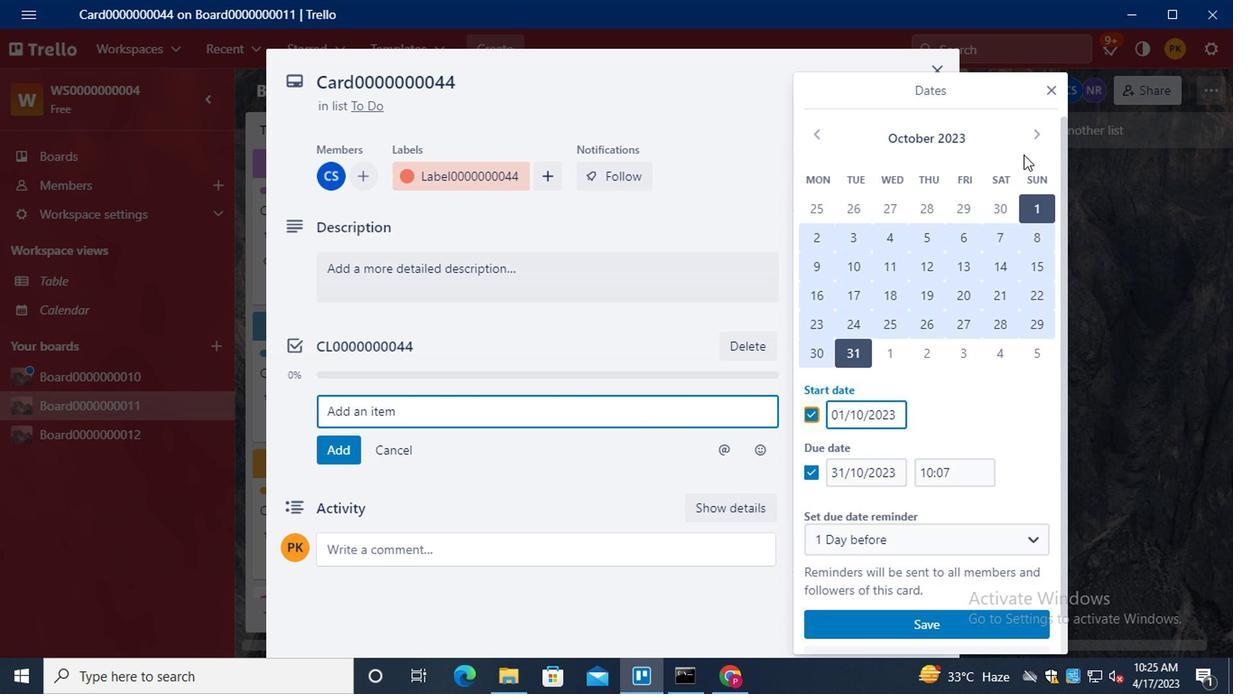 
Action: Mouse pressed left at (1031, 137)
Screenshot: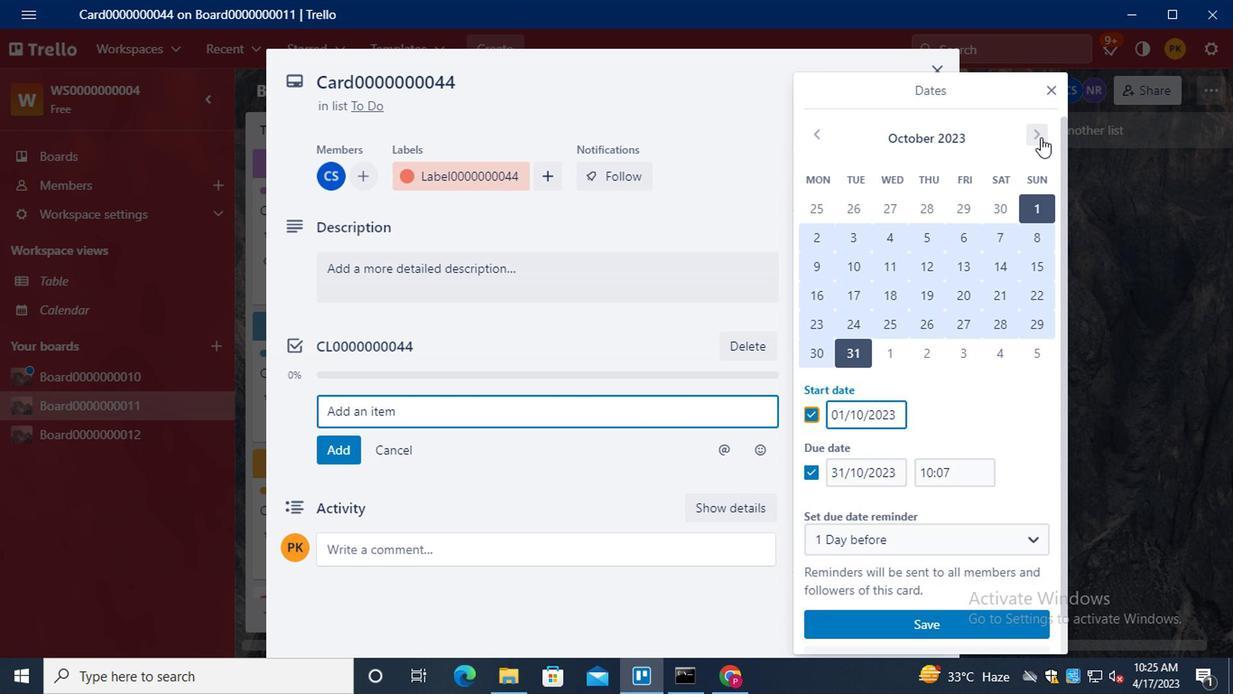 
Action: Mouse moved to (881, 216)
Screenshot: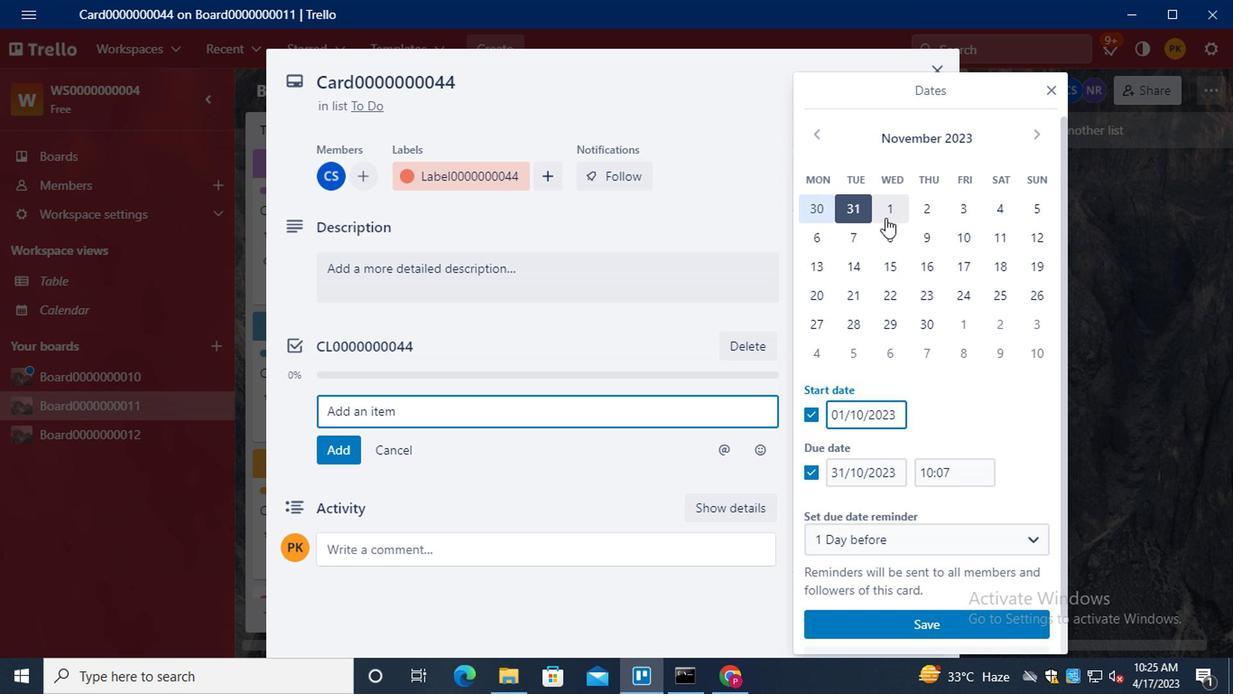 
Action: Mouse pressed left at (881, 216)
Screenshot: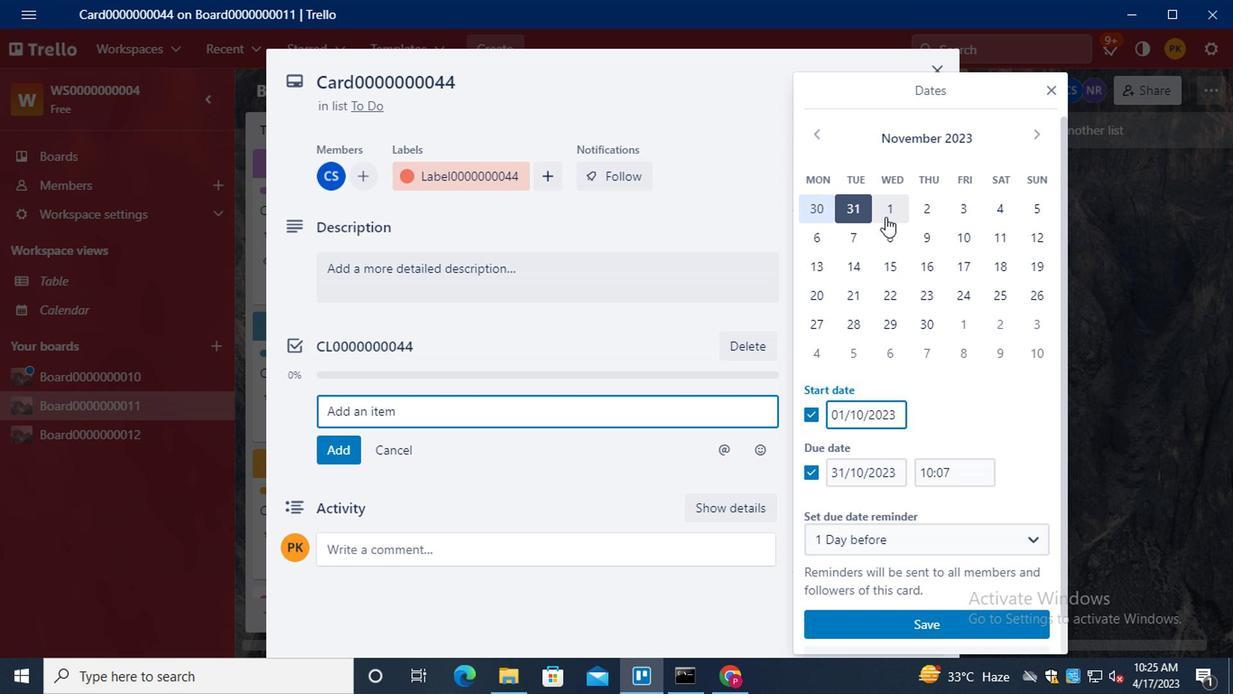 
Action: Mouse moved to (910, 325)
Screenshot: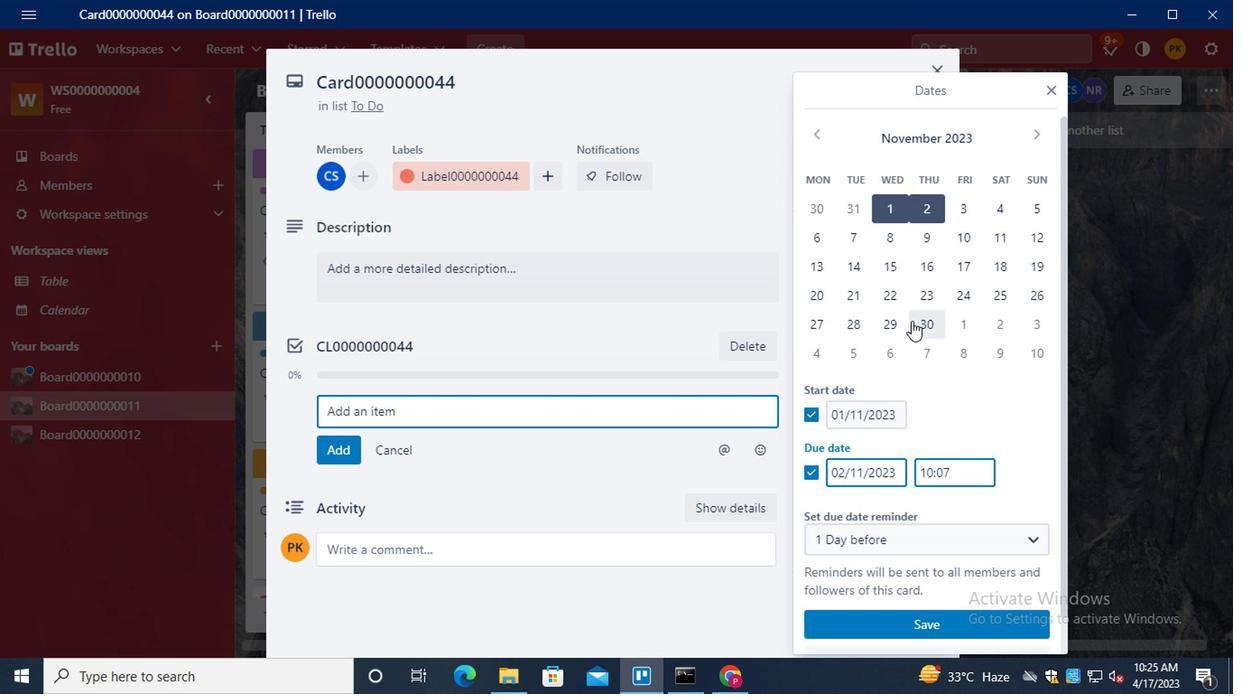 
Action: Mouse pressed left at (910, 325)
Screenshot: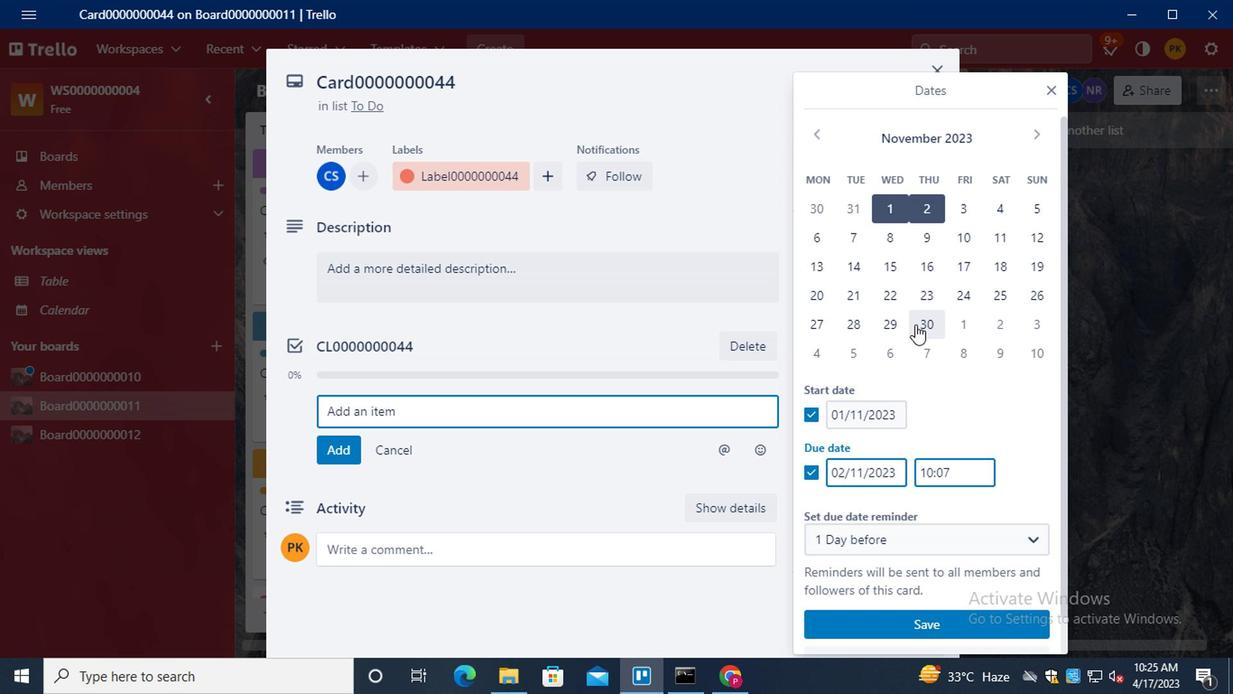 
Action: Mouse moved to (905, 620)
Screenshot: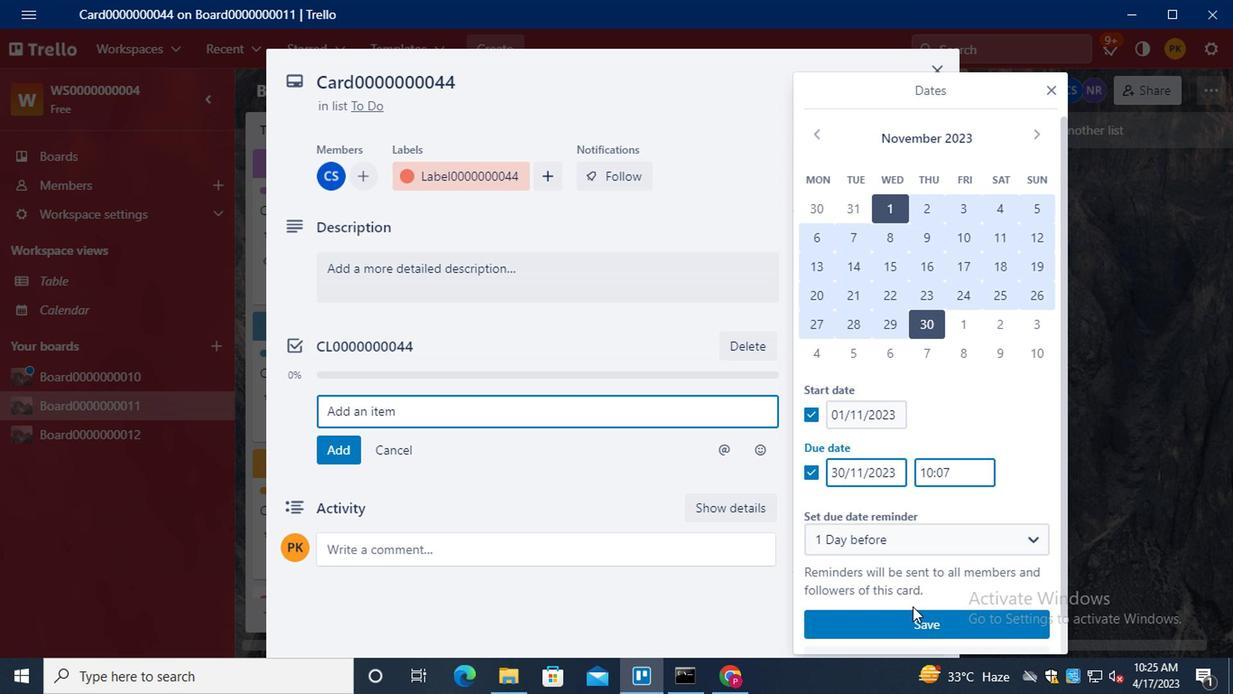 
Action: Mouse pressed left at (905, 620)
Screenshot: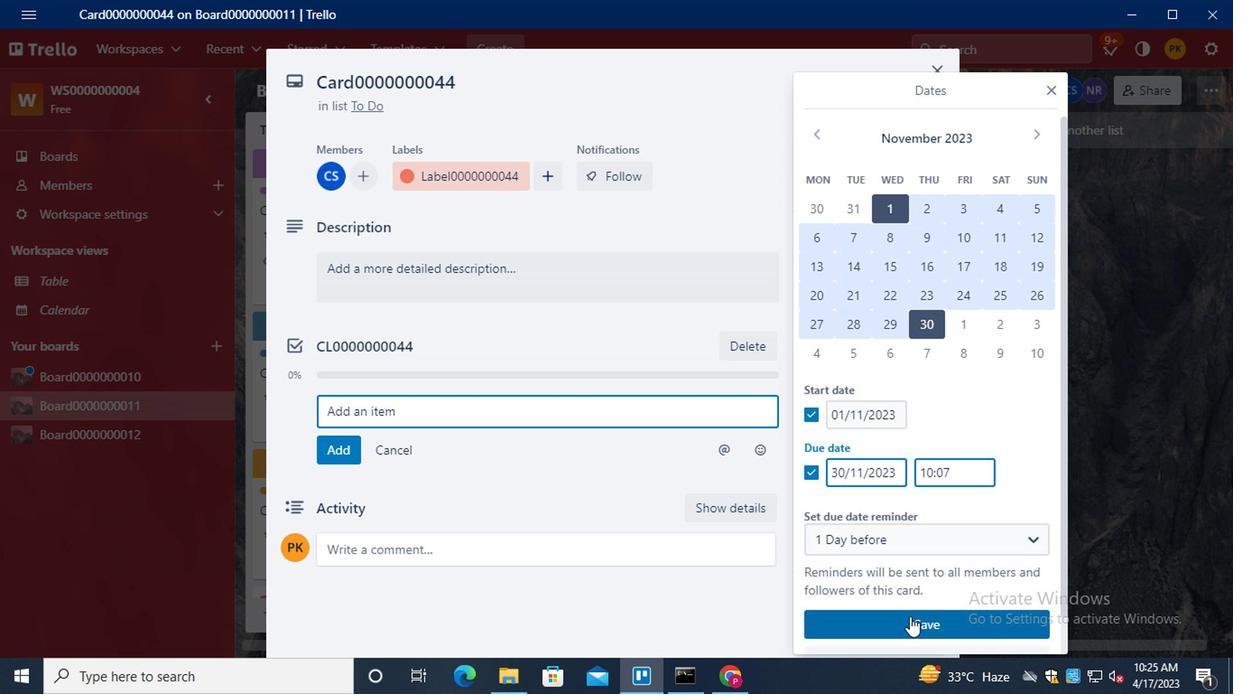 
Action: Mouse moved to (625, 453)
Screenshot: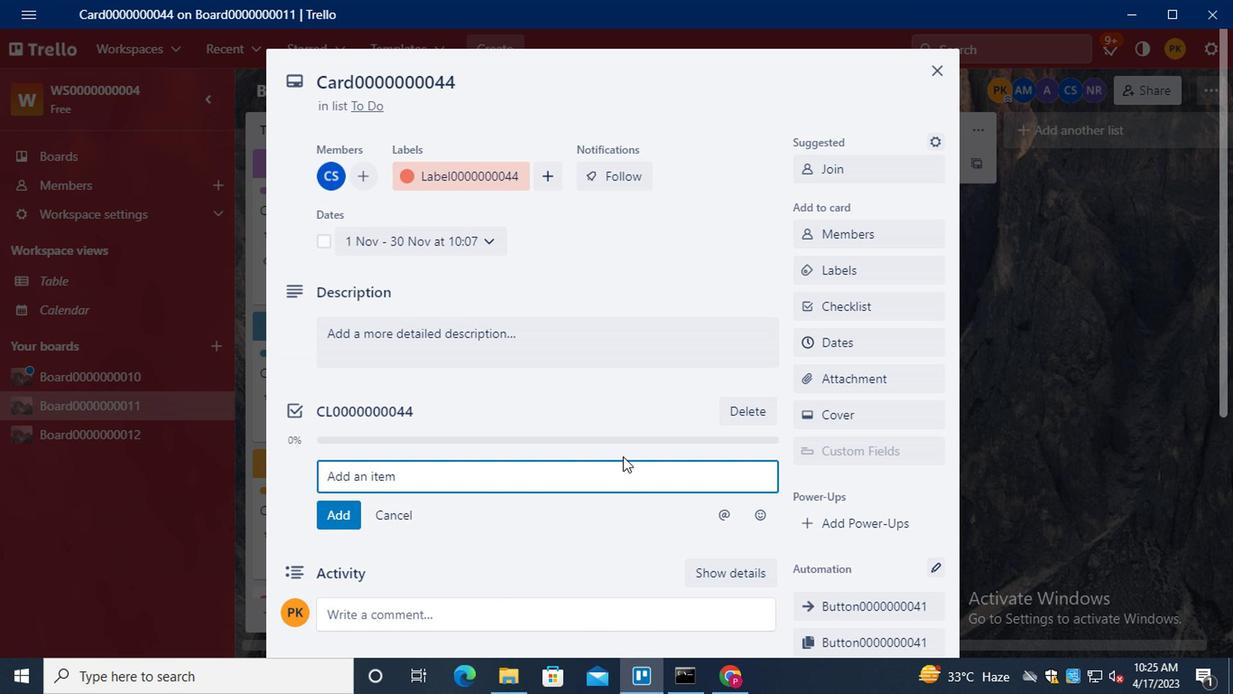 
